 Task: Find connections with filter location Dandong with filter topic #careerswith filter profile language Spanish with filter current company Indotronix Avani Group with filter school Rajasthan Jobs with filter industry Retail Building Materials and Garden Equipment with filter service category Executive Coaching with filter keywords title Concierge
Action: Mouse moved to (487, 60)
Screenshot: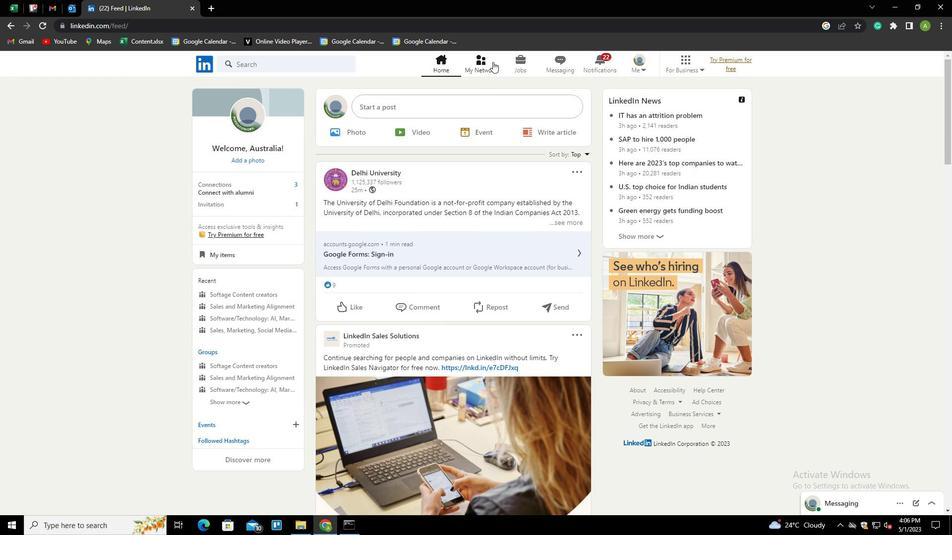
Action: Mouse pressed left at (487, 60)
Screenshot: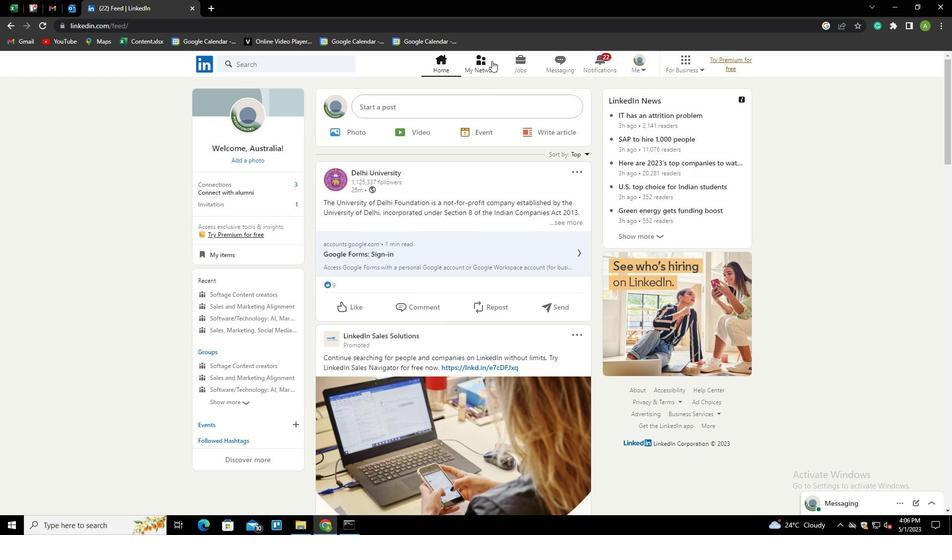 
Action: Mouse moved to (266, 119)
Screenshot: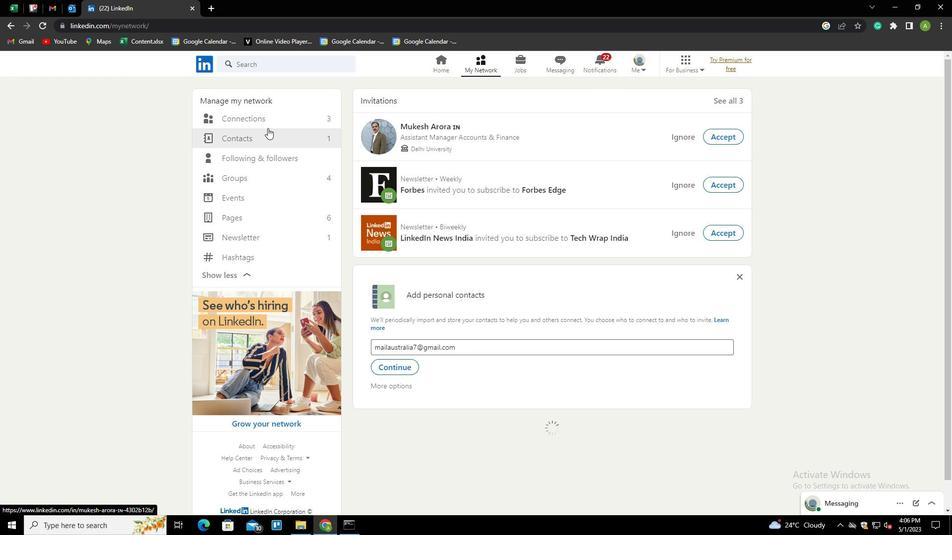 
Action: Mouse pressed left at (266, 119)
Screenshot: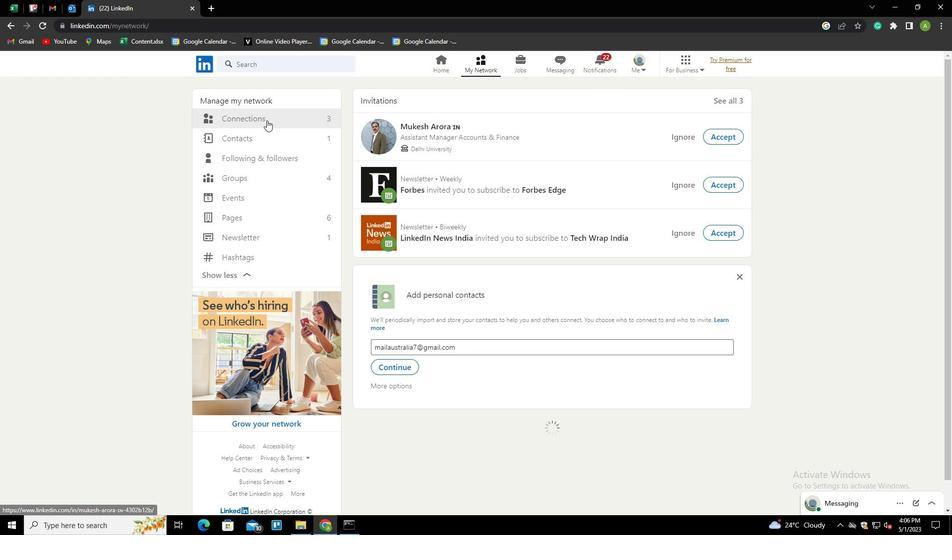
Action: Mouse moved to (533, 119)
Screenshot: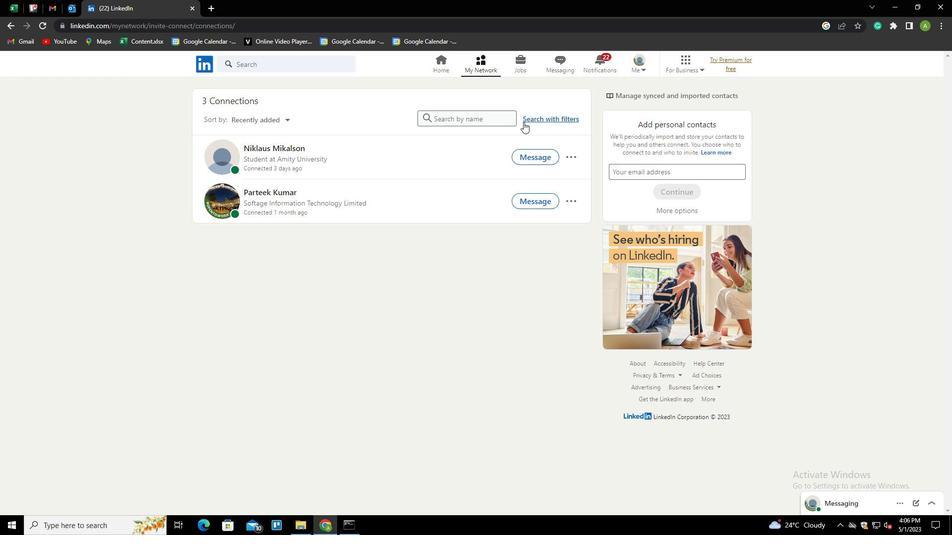 
Action: Mouse pressed left at (533, 119)
Screenshot: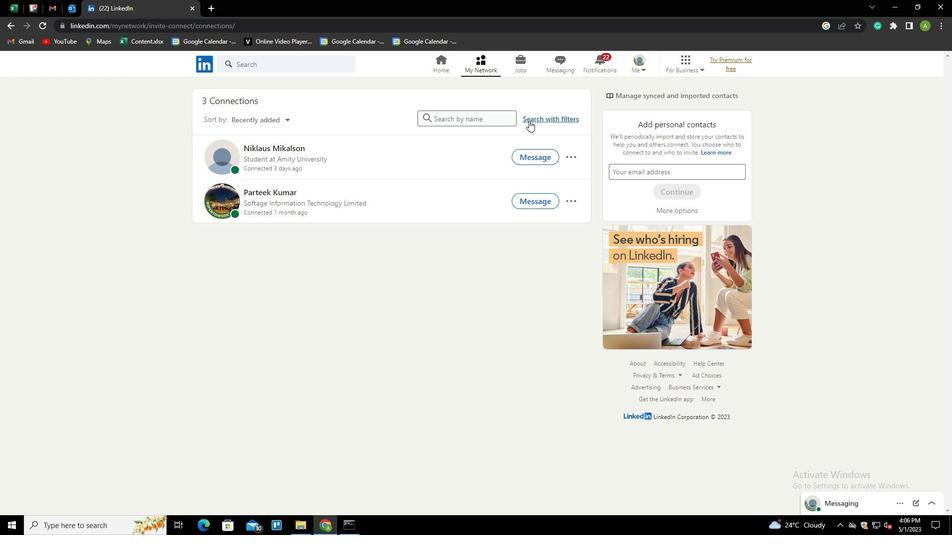 
Action: Mouse moved to (504, 96)
Screenshot: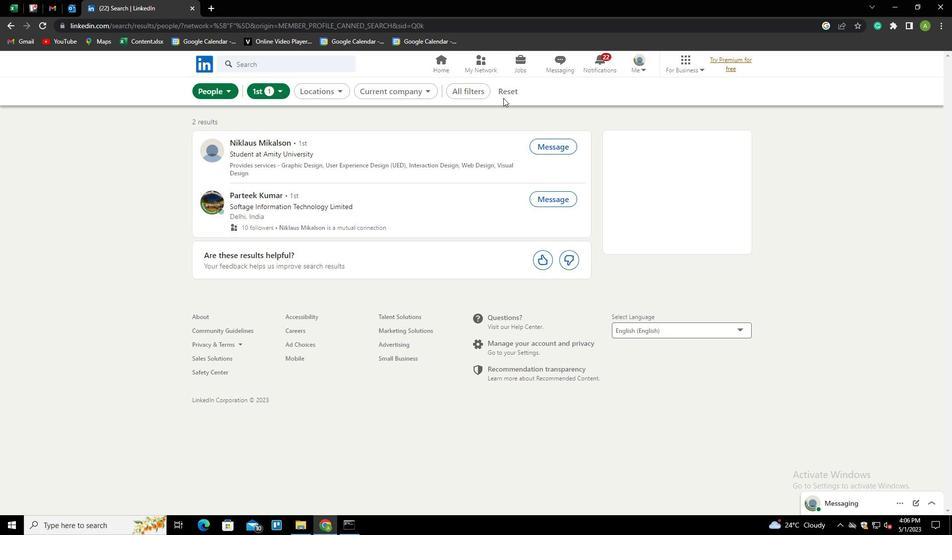 
Action: Mouse pressed left at (504, 96)
Screenshot: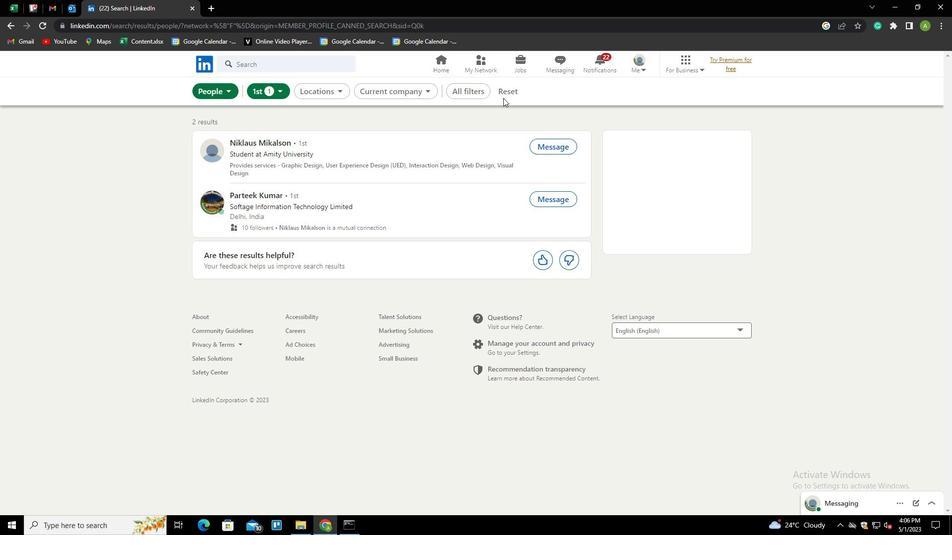 
Action: Mouse moved to (498, 91)
Screenshot: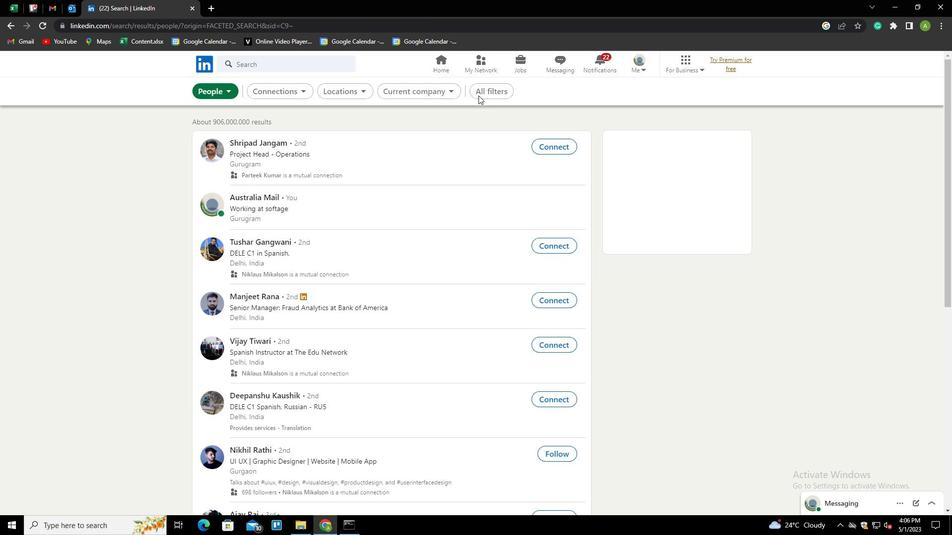 
Action: Mouse pressed left at (498, 91)
Screenshot: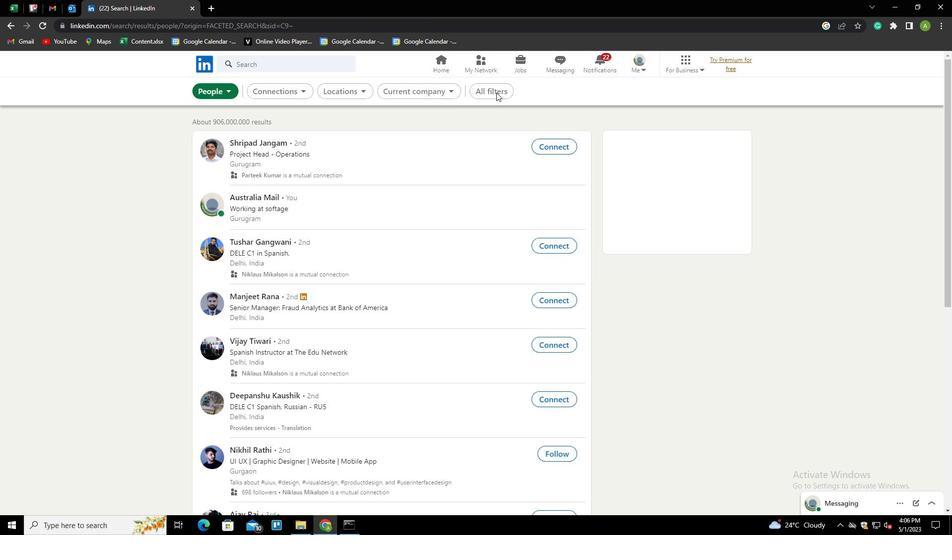 
Action: Mouse moved to (838, 321)
Screenshot: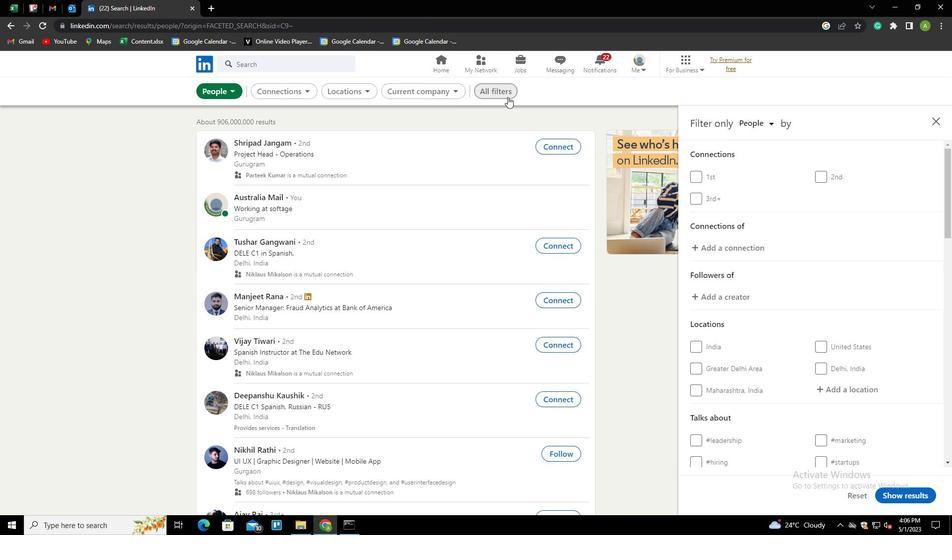 
Action: Mouse scrolled (838, 321) with delta (0, 0)
Screenshot: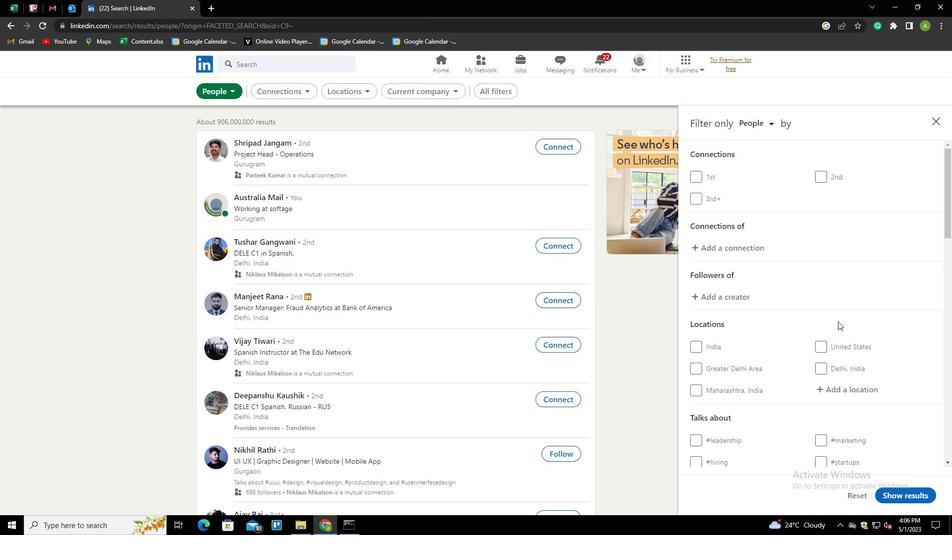 
Action: Mouse scrolled (838, 321) with delta (0, 0)
Screenshot: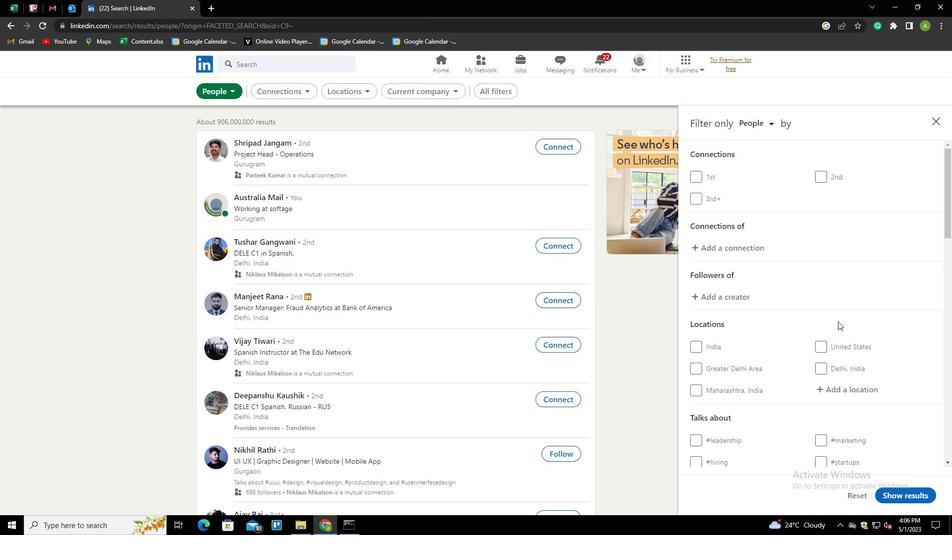 
Action: Mouse moved to (835, 288)
Screenshot: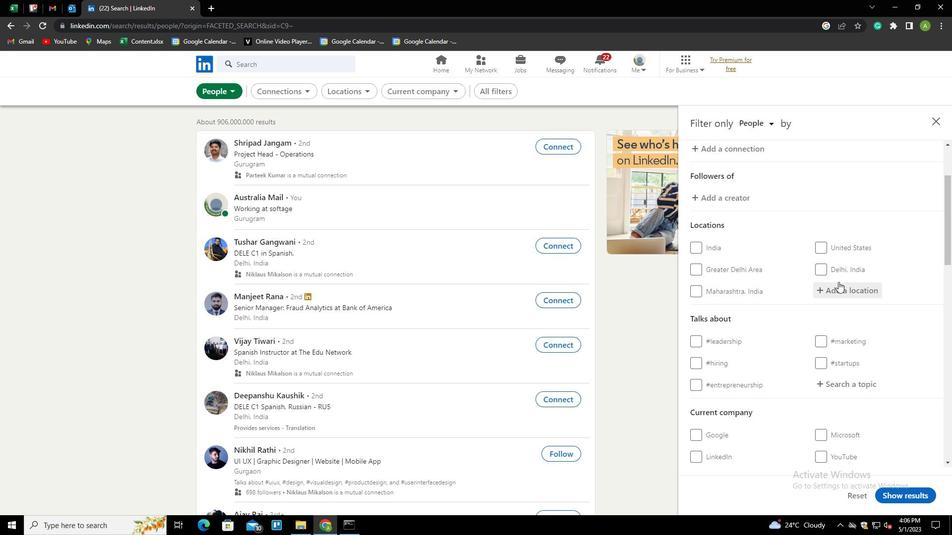 
Action: Mouse pressed left at (835, 288)
Screenshot: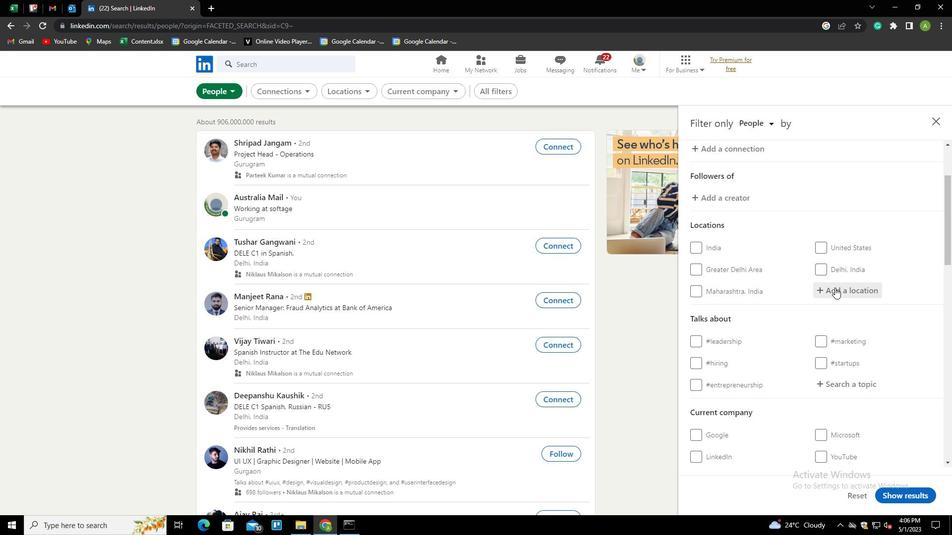 
Action: Mouse moved to (834, 288)
Screenshot: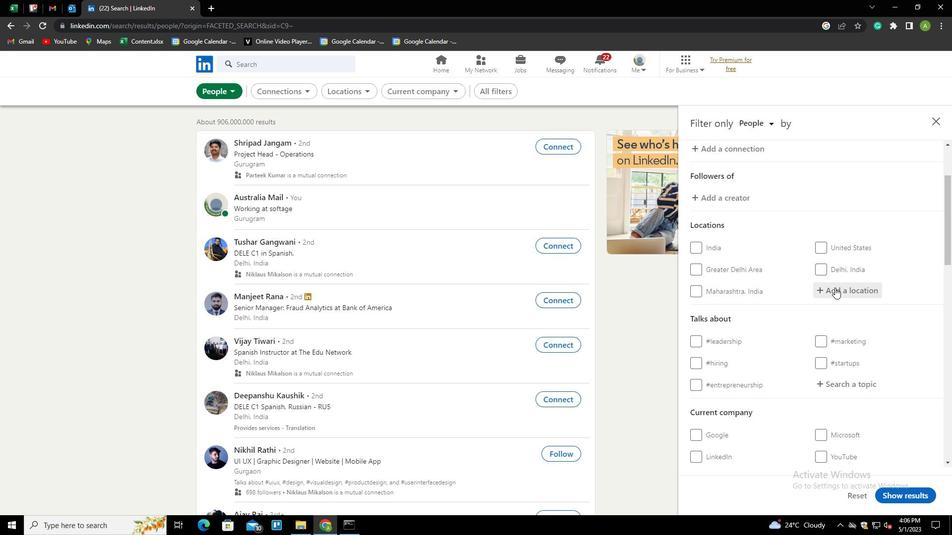 
Action: Key pressed <Key.shift>DANDONG<Key.down>
Screenshot: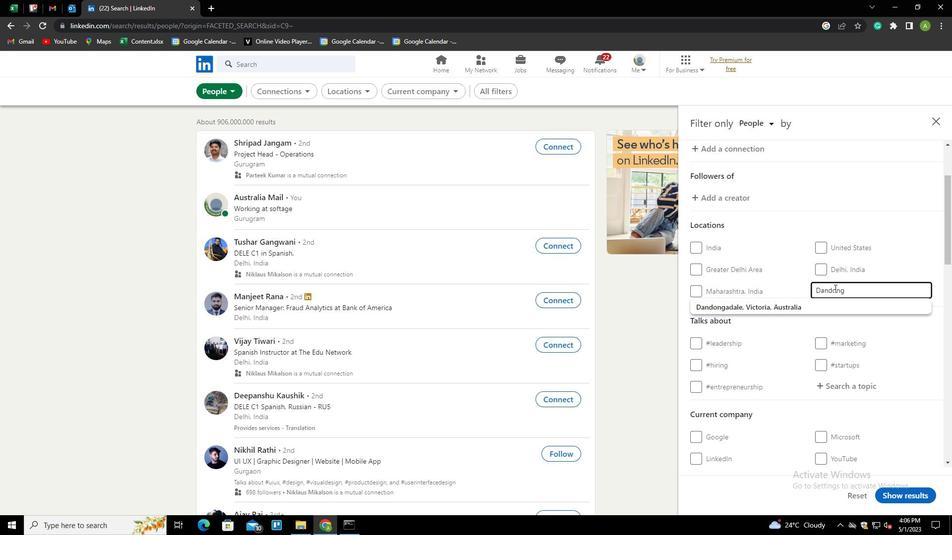 
Action: Mouse moved to (910, 336)
Screenshot: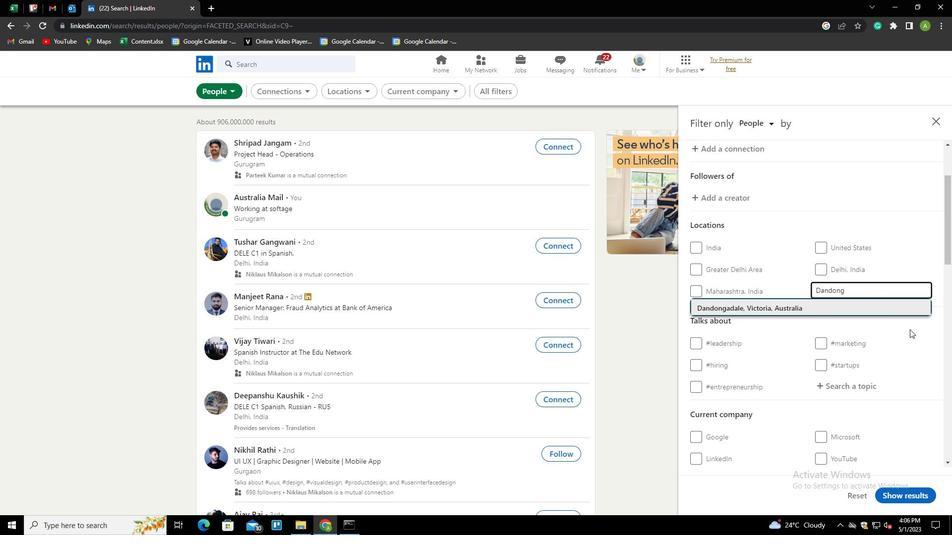 
Action: Mouse pressed left at (910, 336)
Screenshot: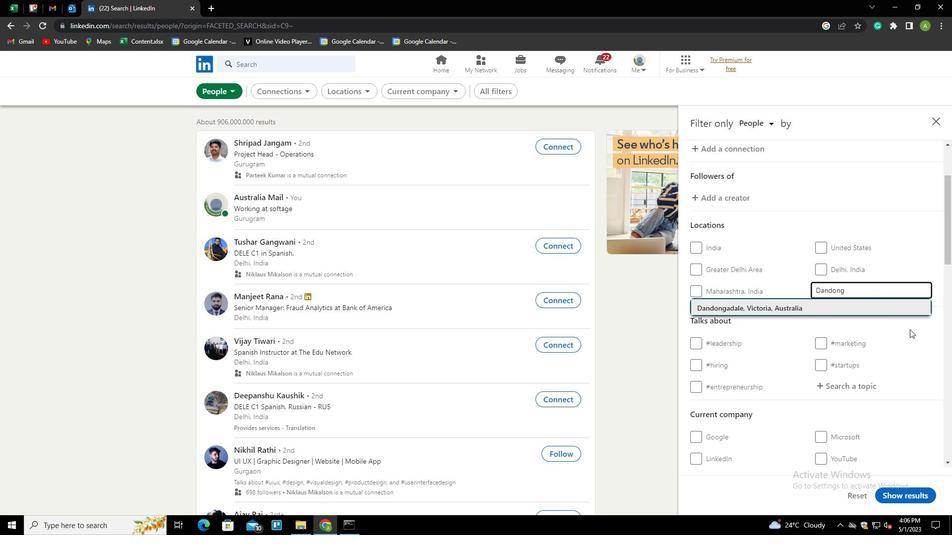 
Action: Mouse moved to (846, 385)
Screenshot: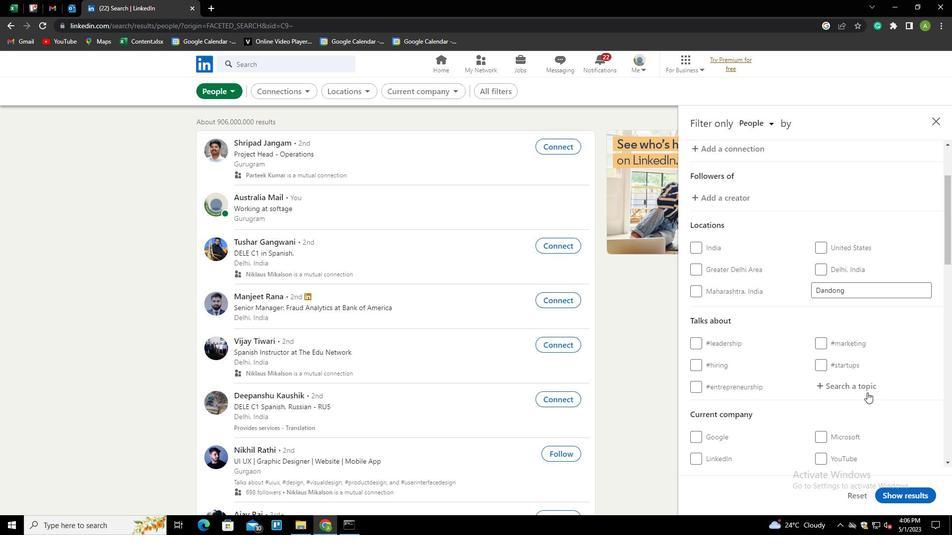 
Action: Mouse pressed left at (846, 385)
Screenshot: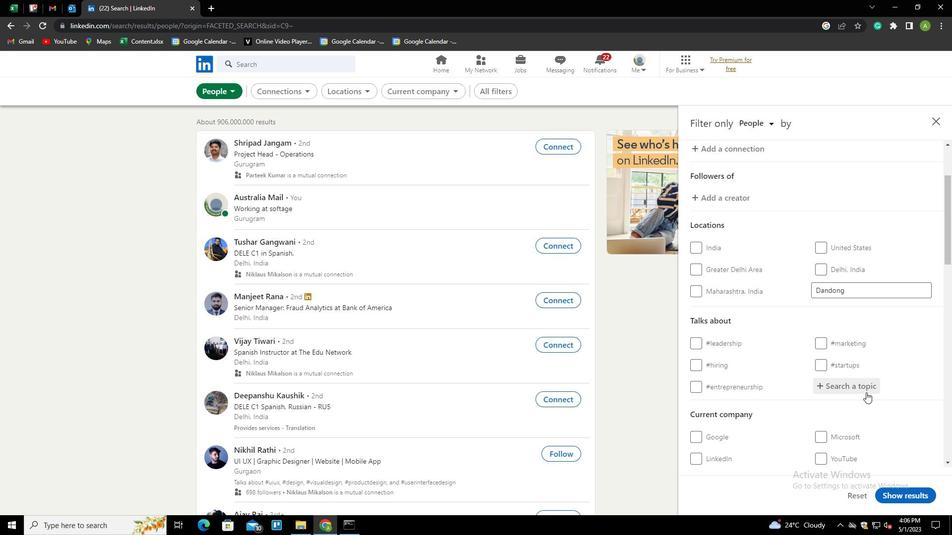 
Action: Mouse moved to (846, 384)
Screenshot: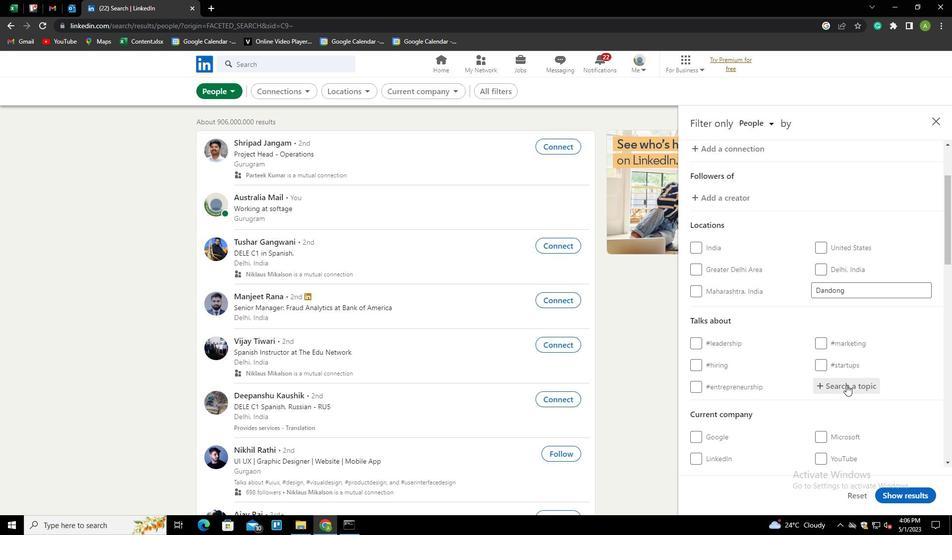 
Action: Mouse pressed left at (846, 384)
Screenshot: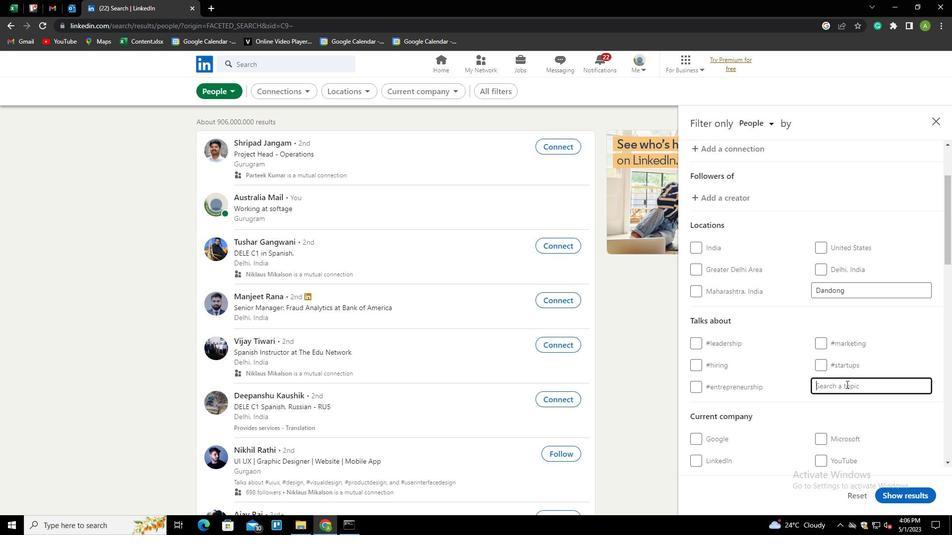 
Action: Key pressed CAREERS<Key.down><Key.enter>
Screenshot: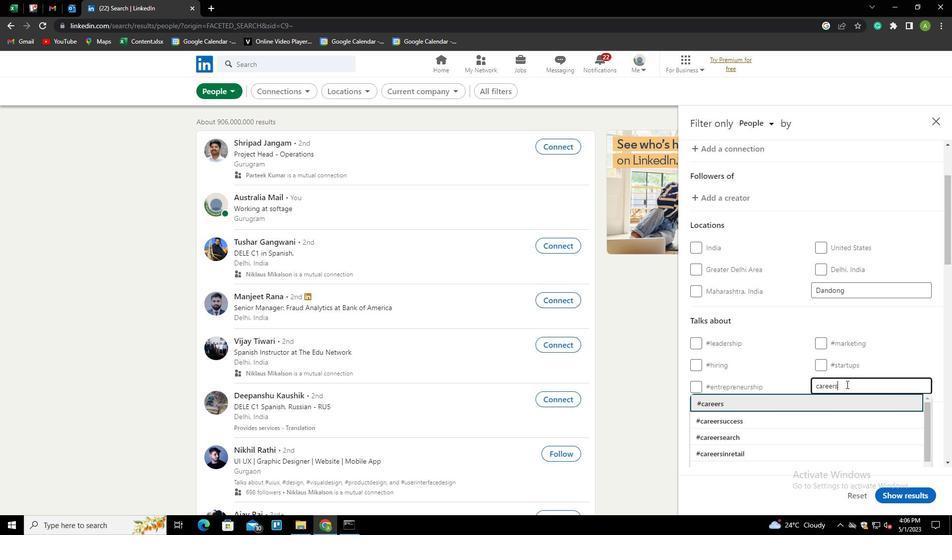 
Action: Mouse scrolled (846, 384) with delta (0, 0)
Screenshot: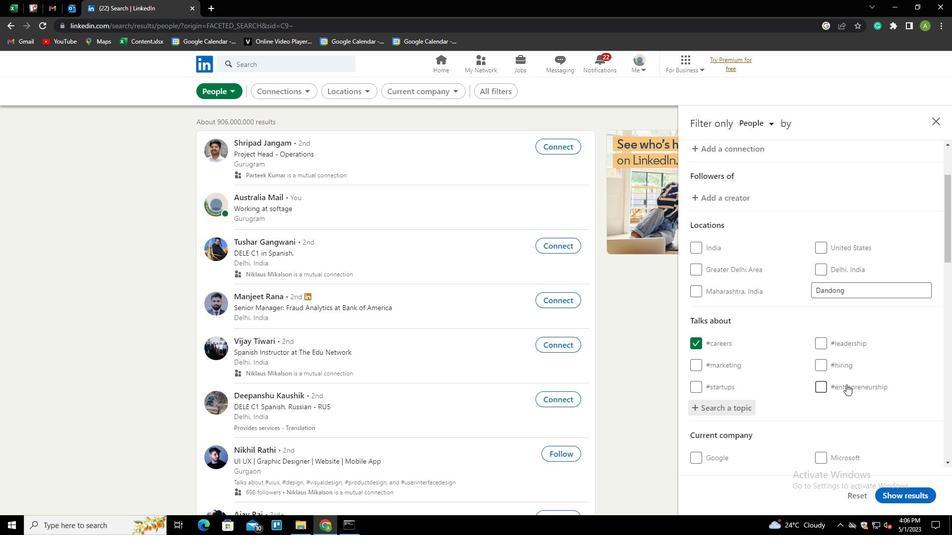 
Action: Mouse scrolled (846, 384) with delta (0, 0)
Screenshot: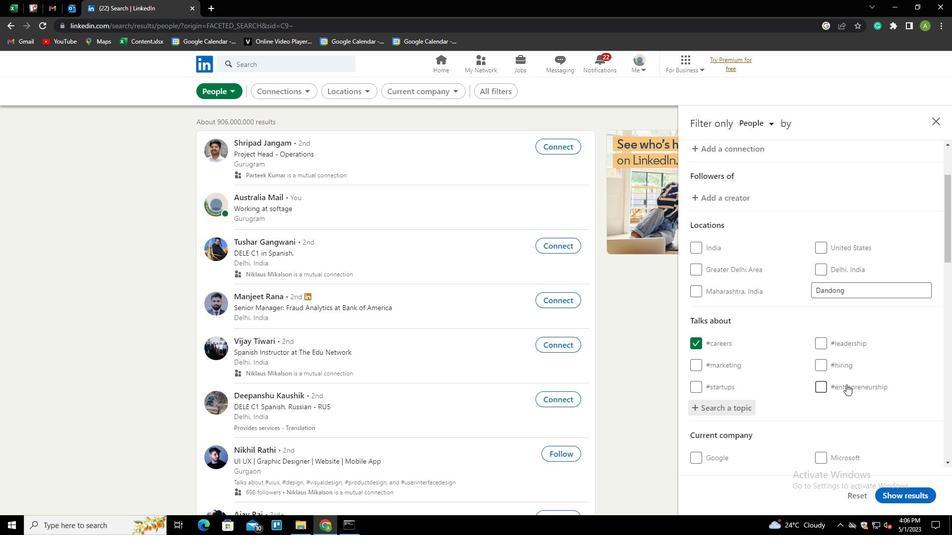 
Action: Mouse scrolled (846, 384) with delta (0, 0)
Screenshot: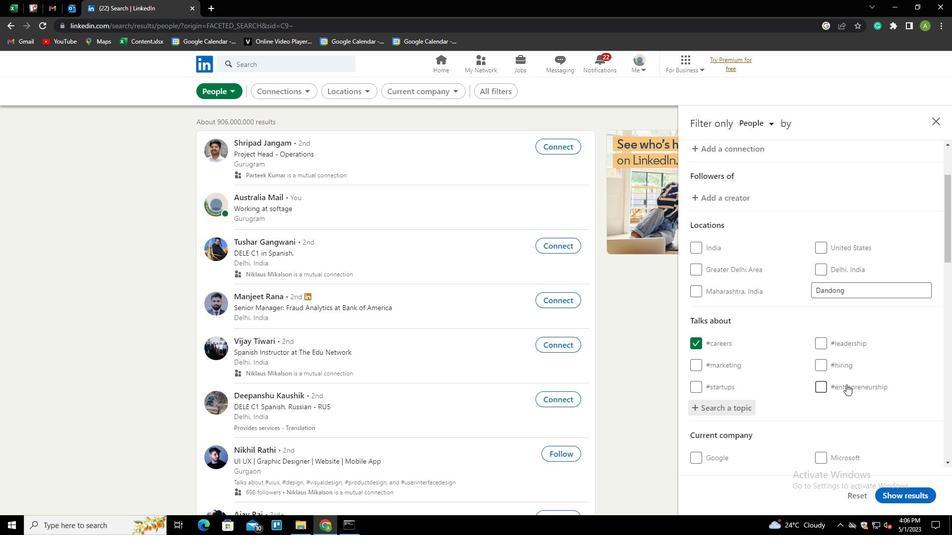
Action: Mouse scrolled (846, 383) with delta (0, 0)
Screenshot: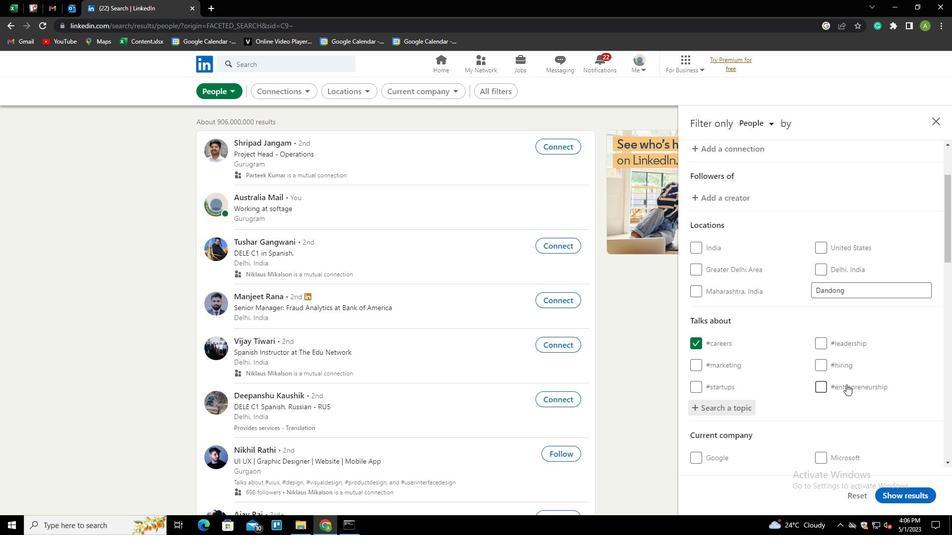 
Action: Mouse scrolled (846, 384) with delta (0, 0)
Screenshot: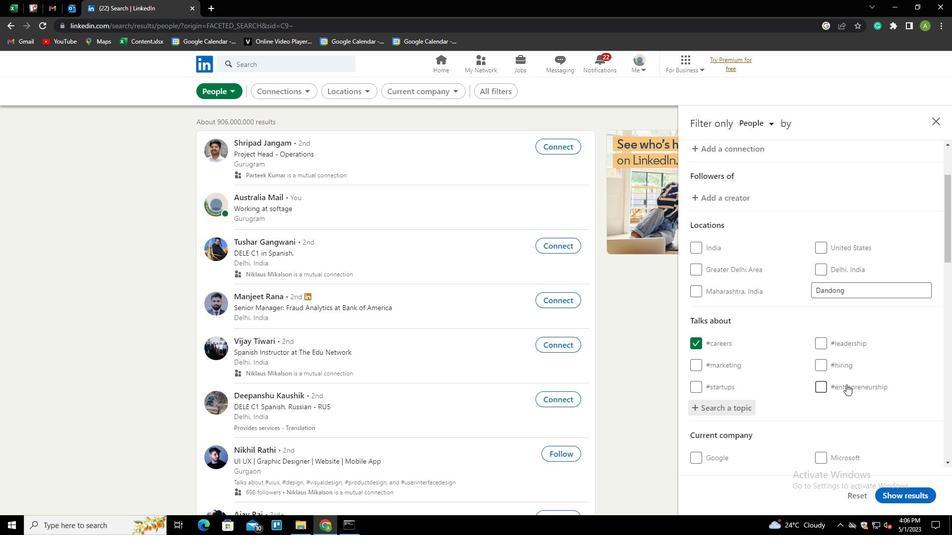 
Action: Mouse scrolled (846, 384) with delta (0, 0)
Screenshot: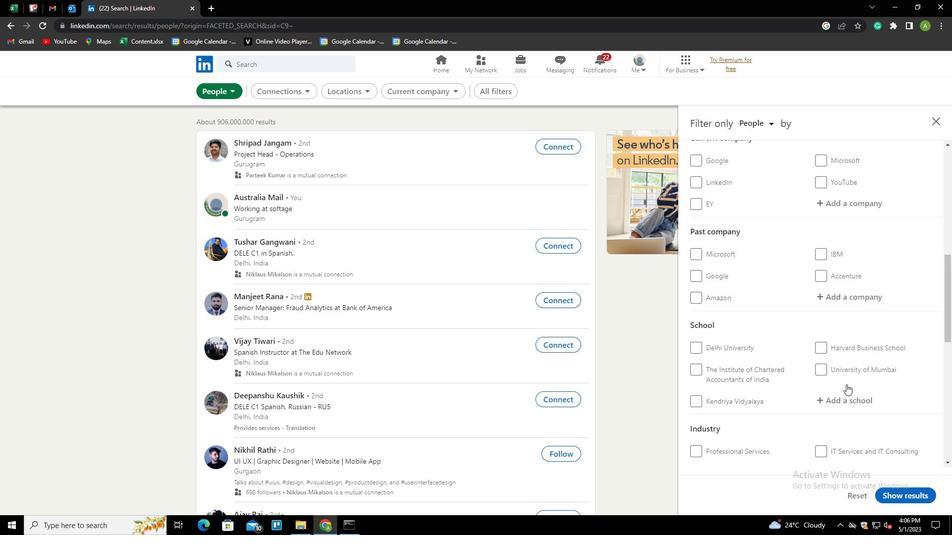 
Action: Mouse scrolled (846, 384) with delta (0, 0)
Screenshot: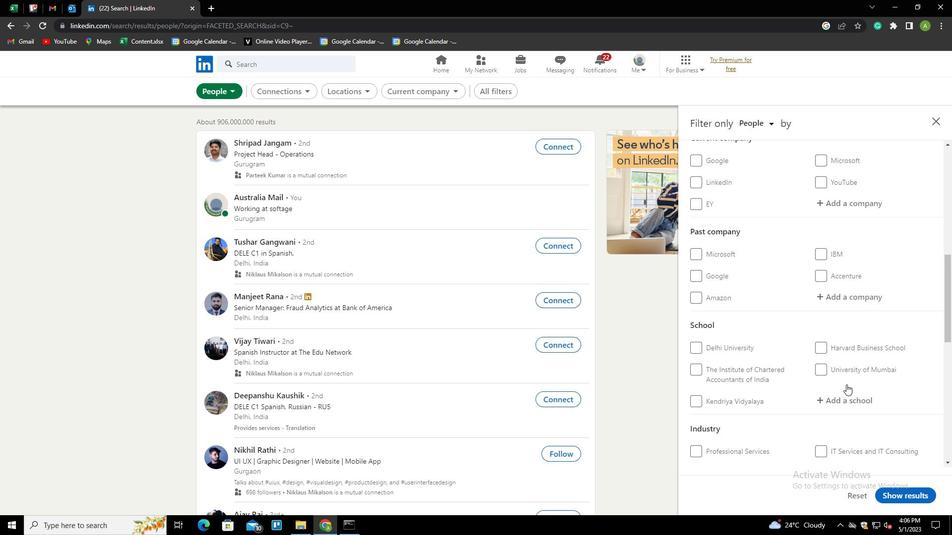 
Action: Mouse scrolled (846, 384) with delta (0, 0)
Screenshot: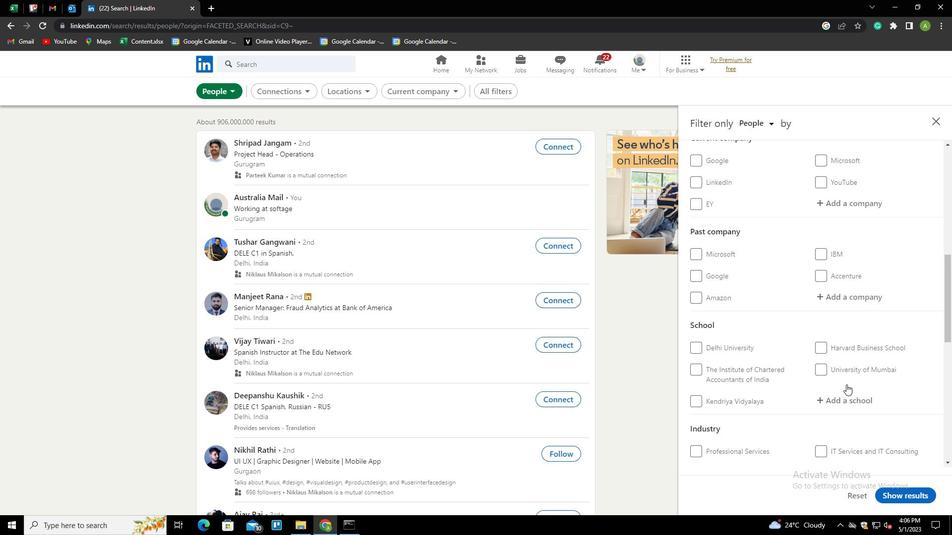 
Action: Mouse scrolled (846, 384) with delta (0, 0)
Screenshot: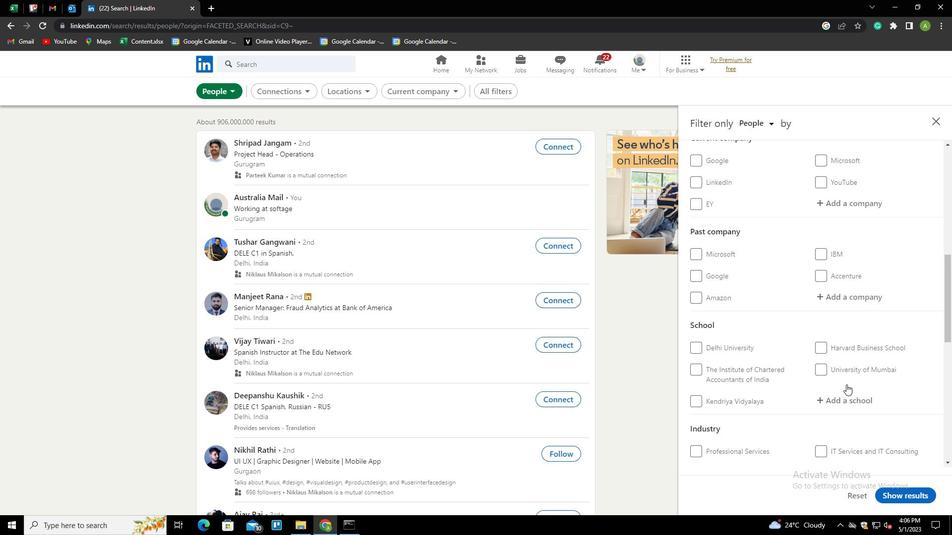 
Action: Mouse scrolled (846, 384) with delta (0, 0)
Screenshot: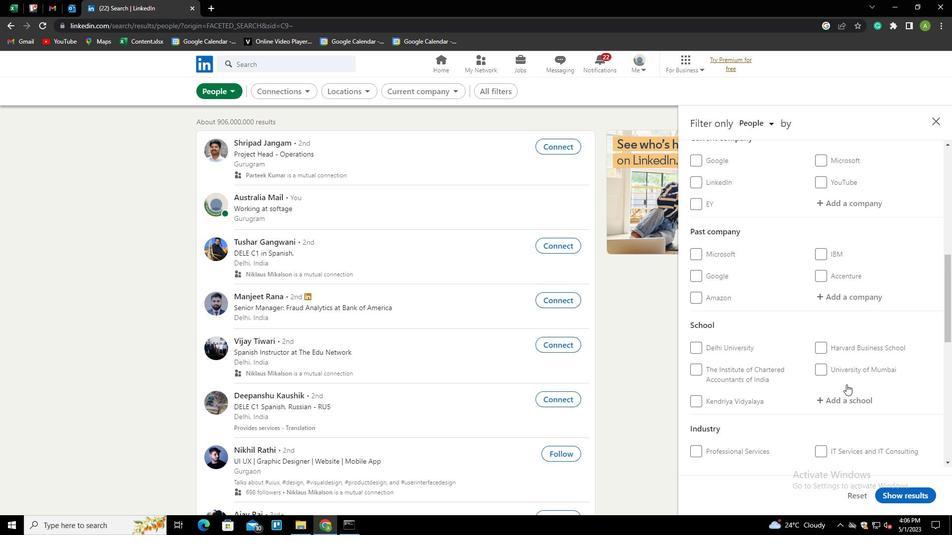
Action: Mouse scrolled (846, 384) with delta (0, 0)
Screenshot: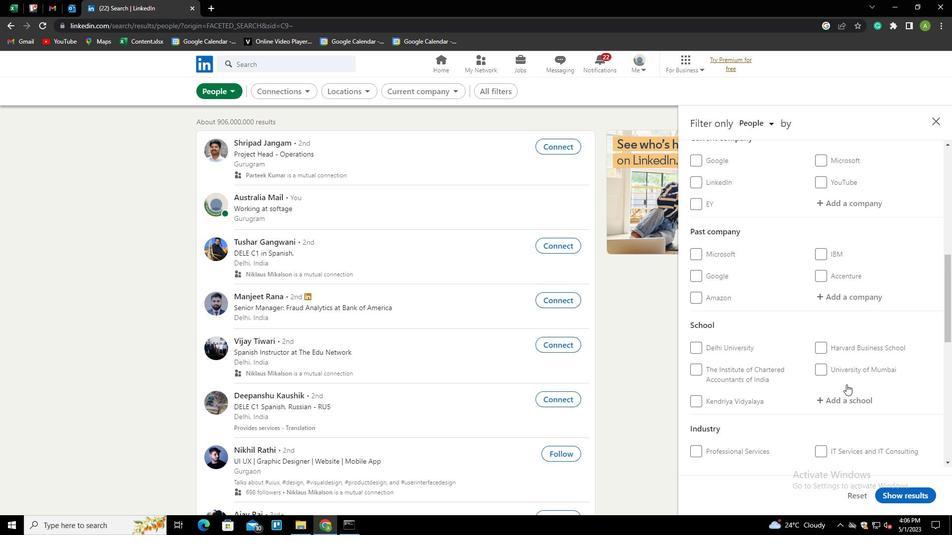
Action: Mouse moved to (723, 291)
Screenshot: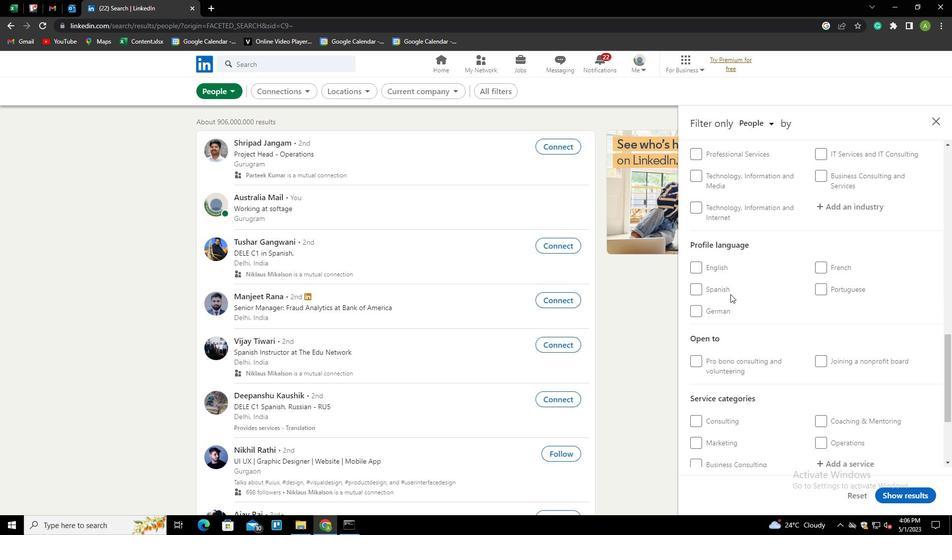
Action: Mouse pressed left at (723, 291)
Screenshot: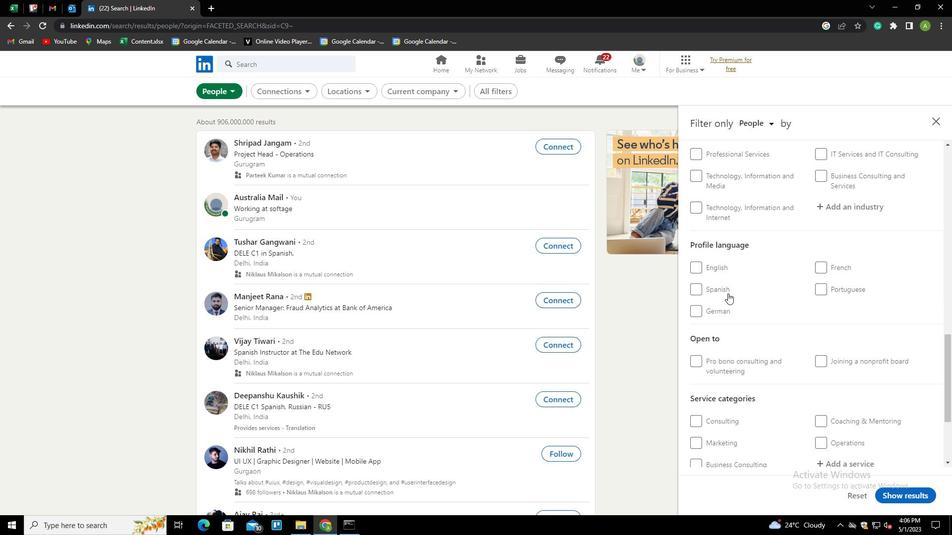 
Action: Mouse moved to (878, 337)
Screenshot: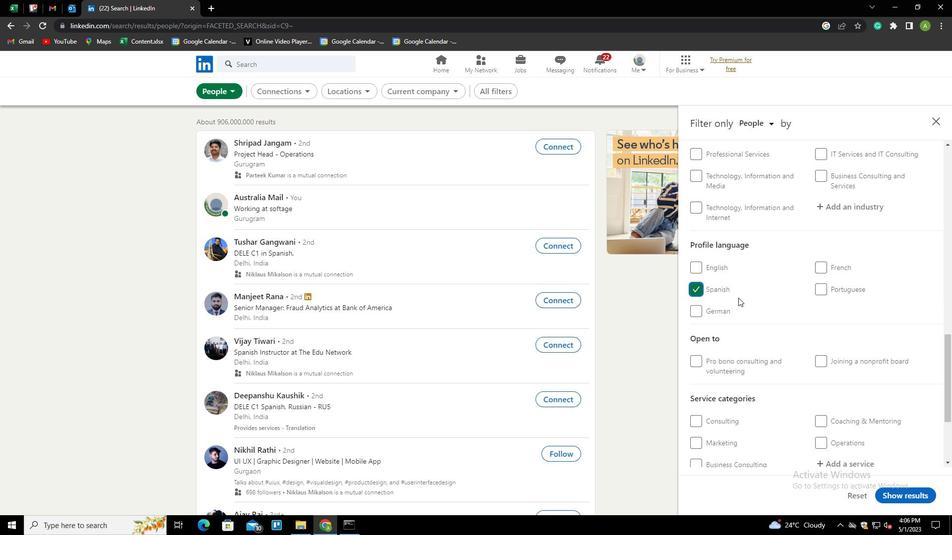 
Action: Mouse scrolled (878, 338) with delta (0, 0)
Screenshot: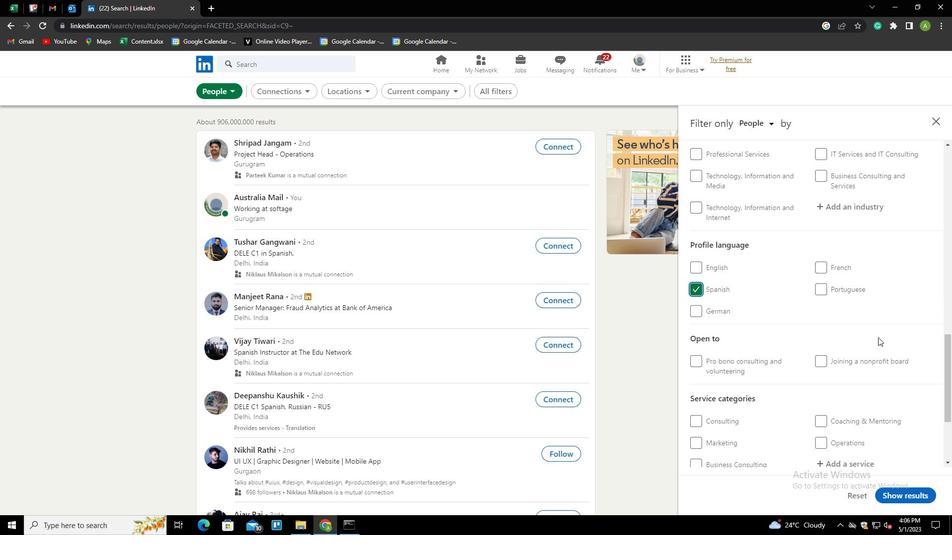
Action: Mouse scrolled (878, 338) with delta (0, 0)
Screenshot: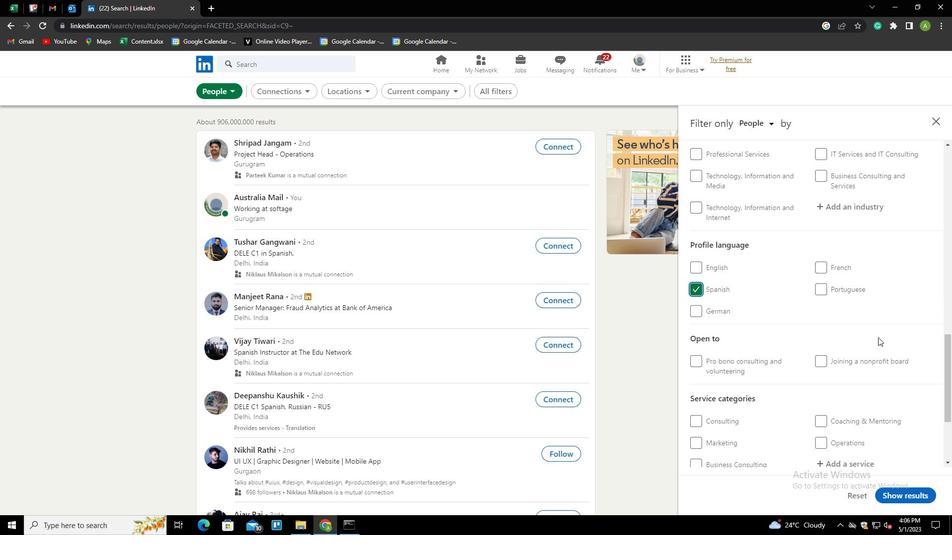 
Action: Mouse scrolled (878, 338) with delta (0, 0)
Screenshot: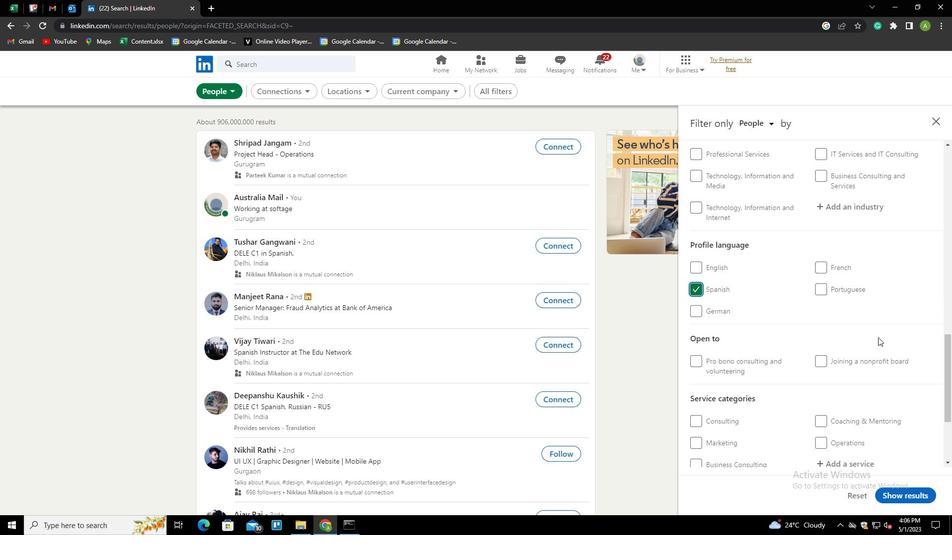 
Action: Mouse scrolled (878, 338) with delta (0, 0)
Screenshot: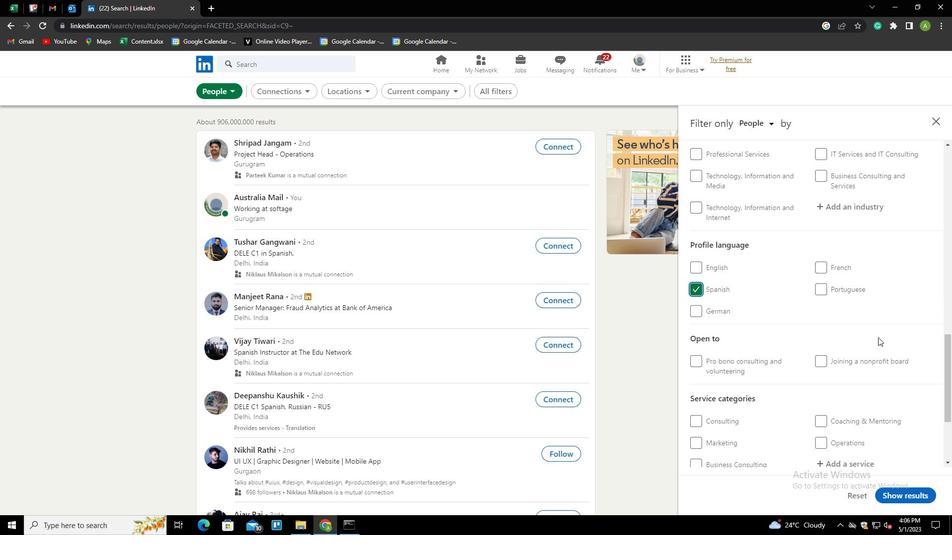 
Action: Mouse scrolled (878, 338) with delta (0, 0)
Screenshot: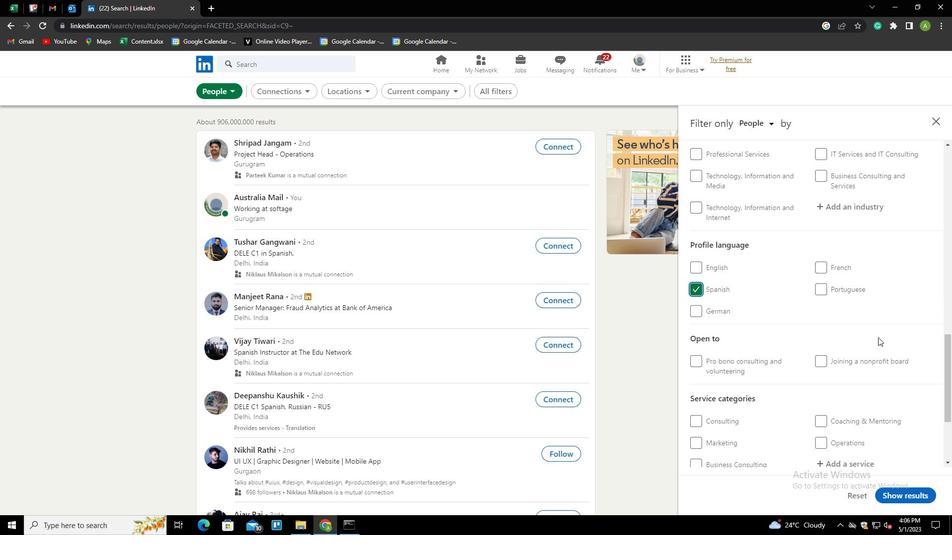 
Action: Mouse scrolled (878, 338) with delta (0, 0)
Screenshot: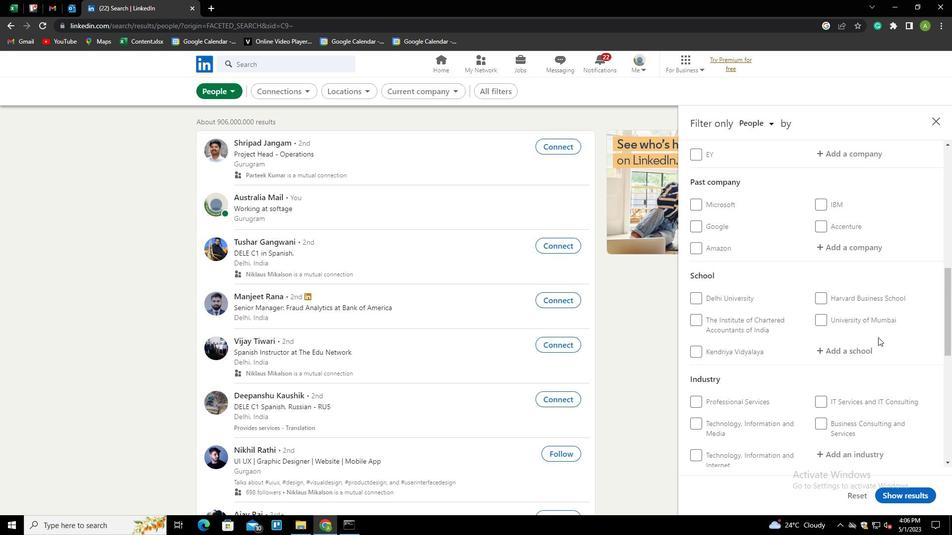 
Action: Mouse scrolled (878, 338) with delta (0, 0)
Screenshot: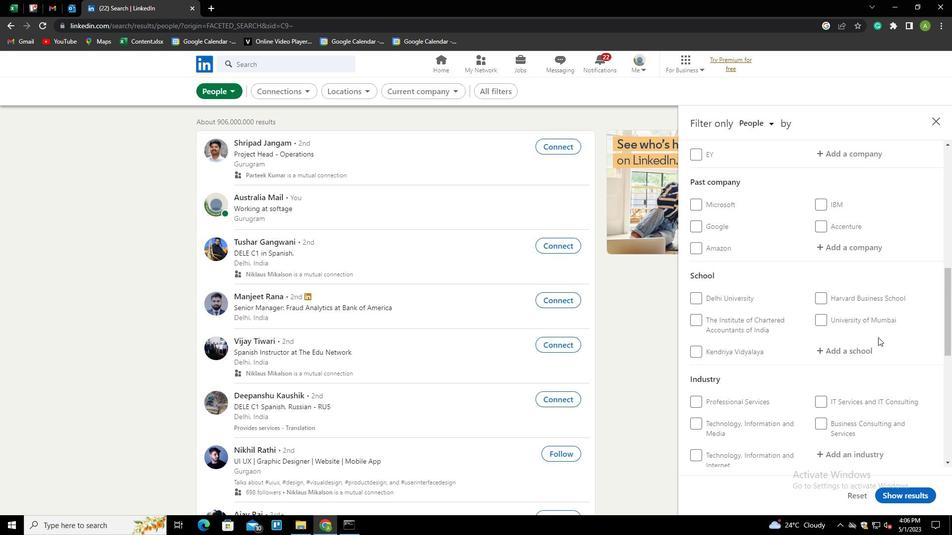 
Action: Mouse scrolled (878, 338) with delta (0, 0)
Screenshot: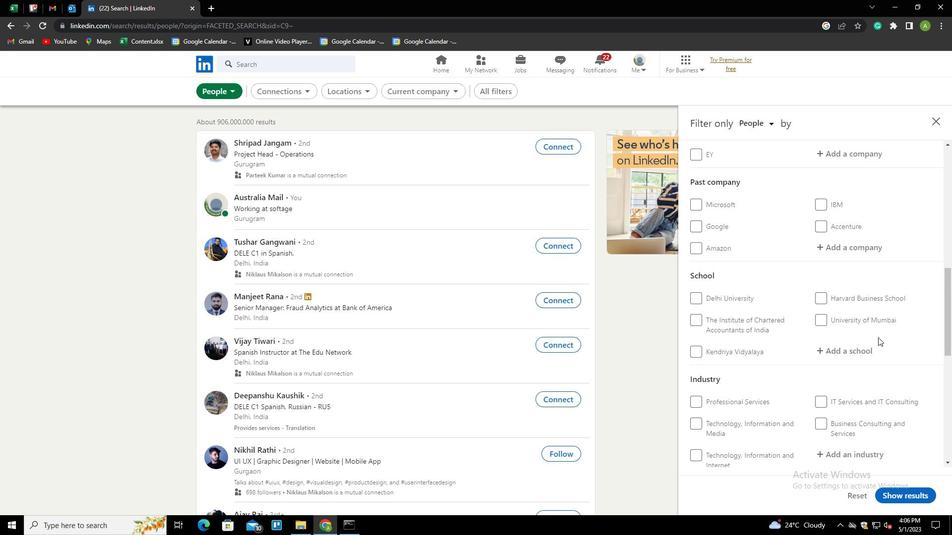 
Action: Mouse scrolled (878, 338) with delta (0, 0)
Screenshot: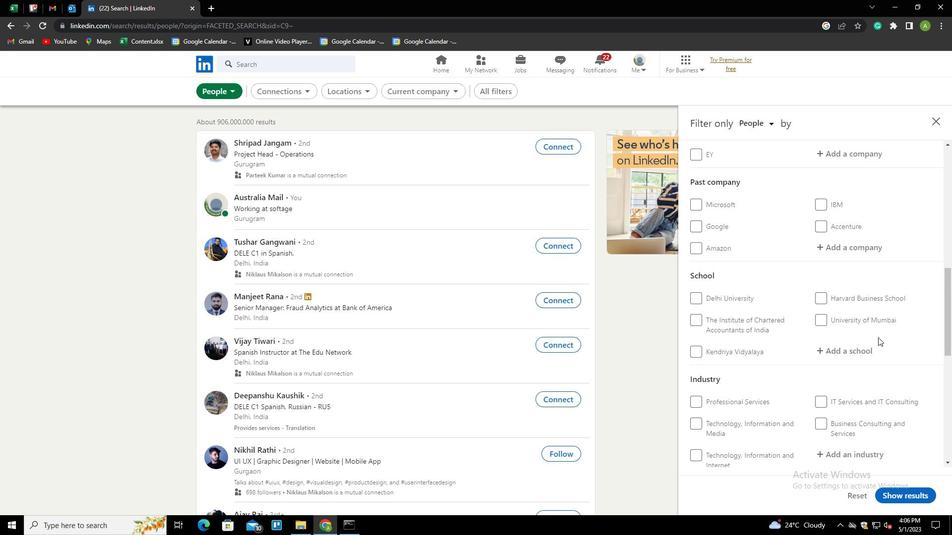 
Action: Mouse scrolled (878, 338) with delta (0, 0)
Screenshot: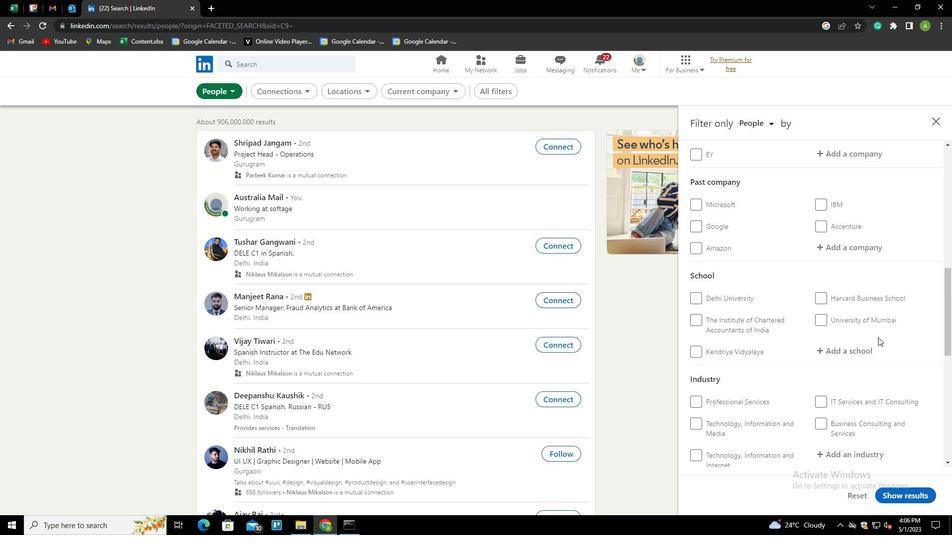 
Action: Mouse moved to (874, 328)
Screenshot: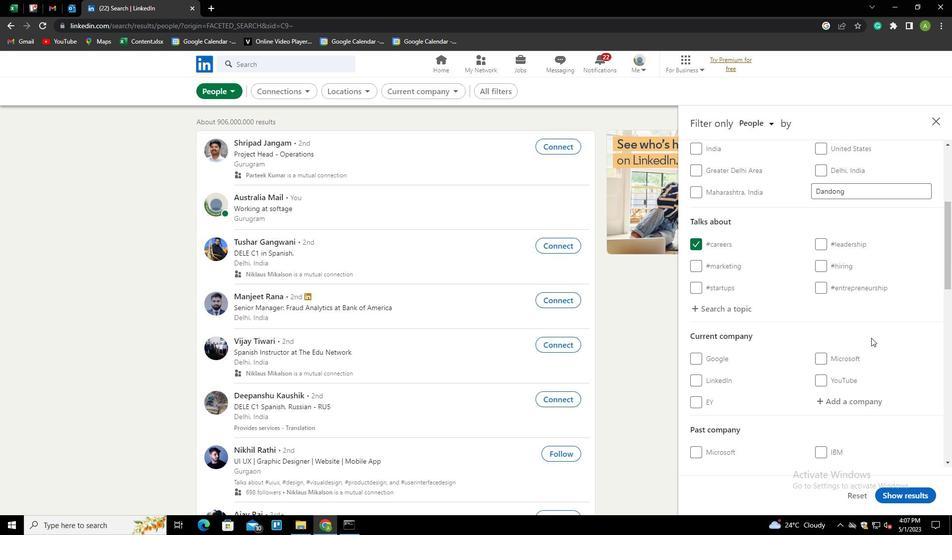 
Action: Mouse scrolled (874, 329) with delta (0, 0)
Screenshot: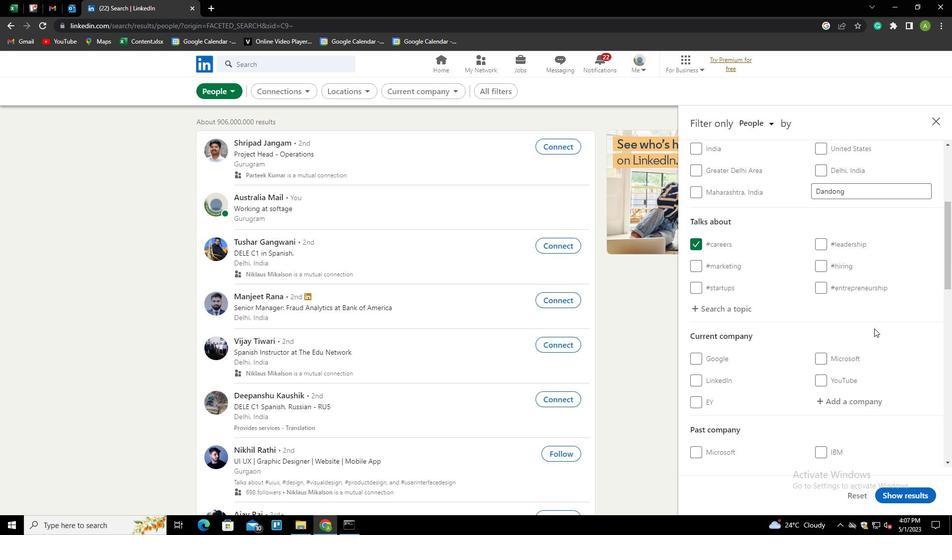 
Action: Mouse scrolled (874, 329) with delta (0, 0)
Screenshot: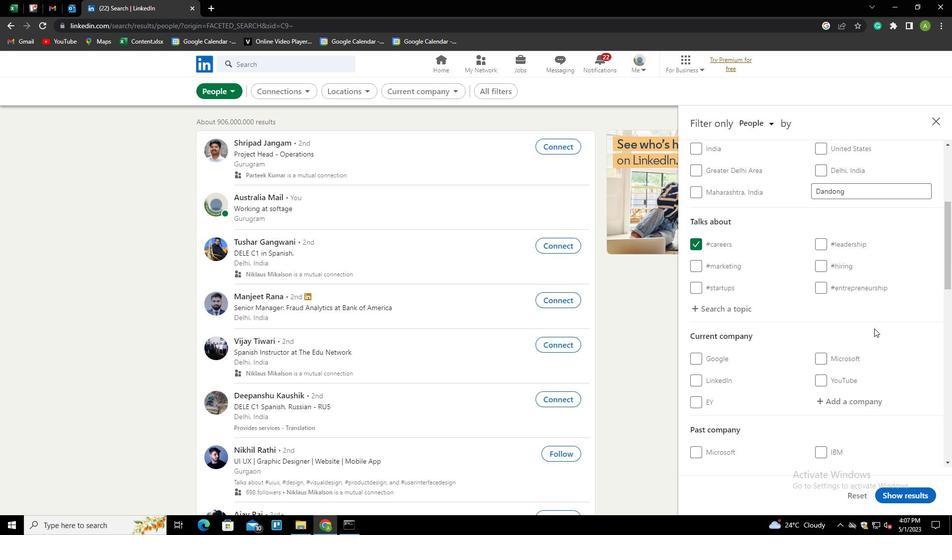 
Action: Mouse moved to (845, 312)
Screenshot: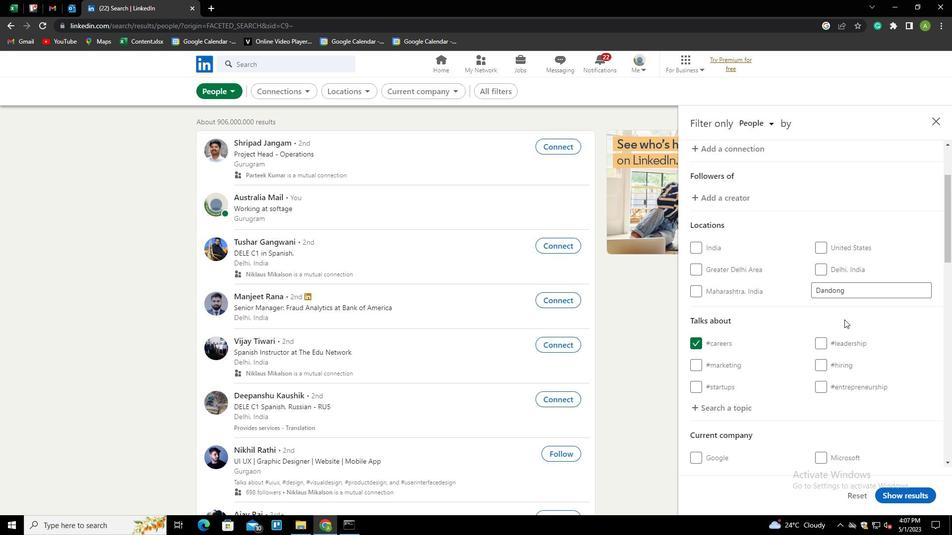 
Action: Mouse scrolled (845, 312) with delta (0, 0)
Screenshot: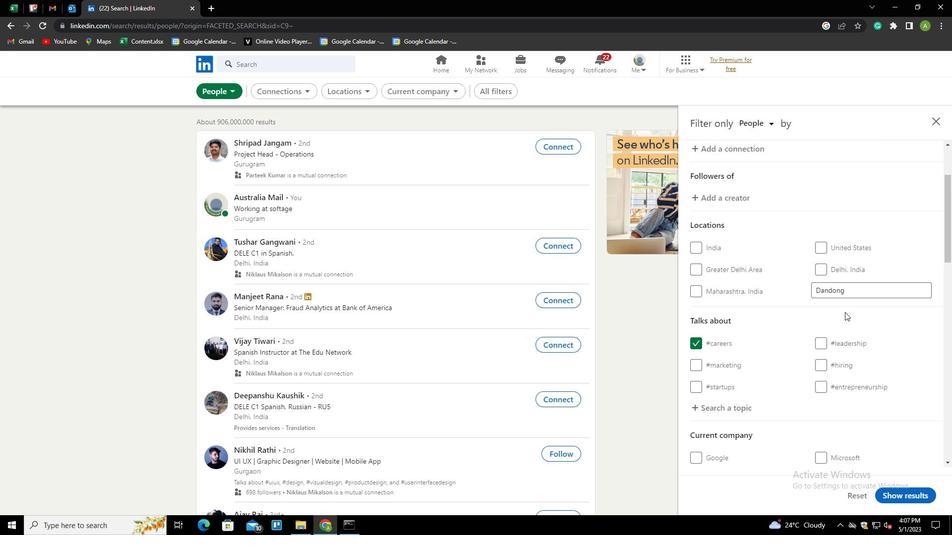 
Action: Mouse scrolled (845, 312) with delta (0, 0)
Screenshot: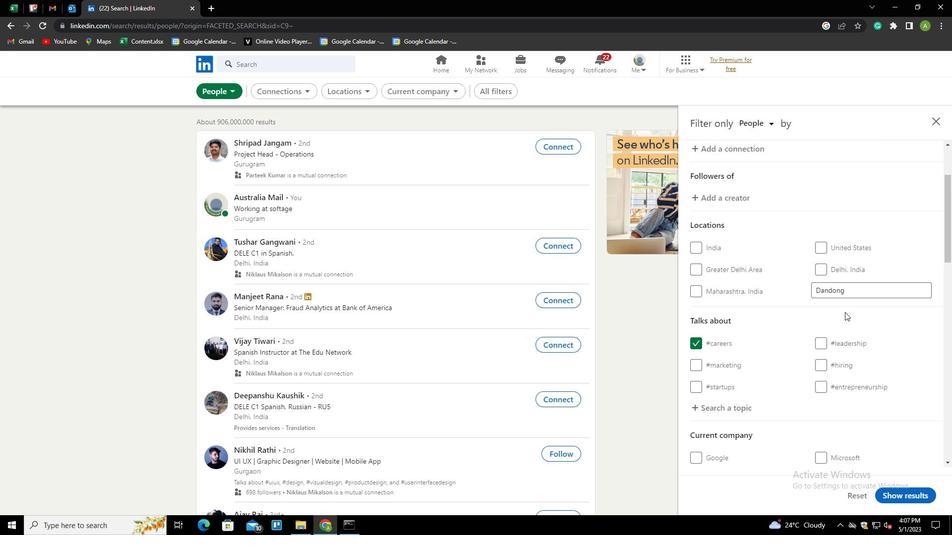
Action: Mouse moved to (840, 398)
Screenshot: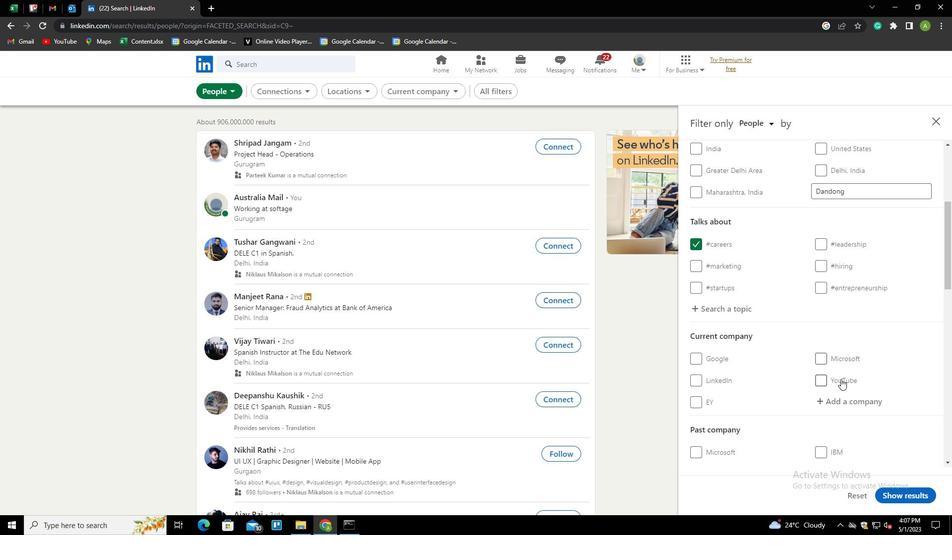 
Action: Mouse pressed left at (840, 398)
Screenshot: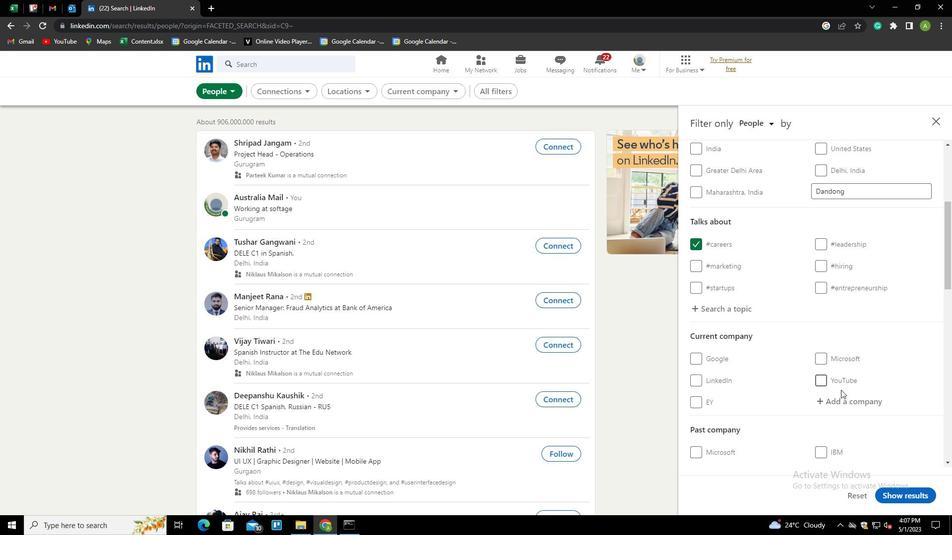 
Action: Mouse moved to (841, 399)
Screenshot: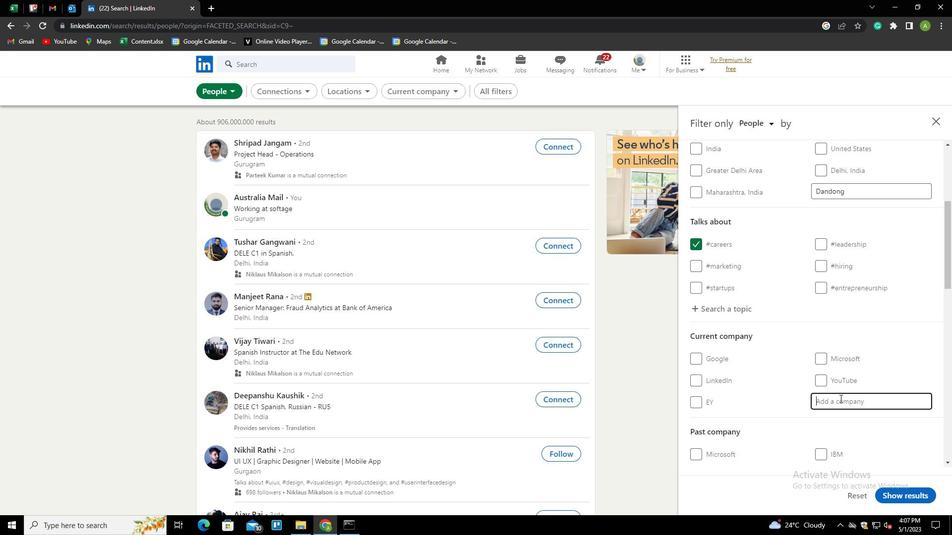 
Action: Mouse pressed left at (841, 399)
Screenshot: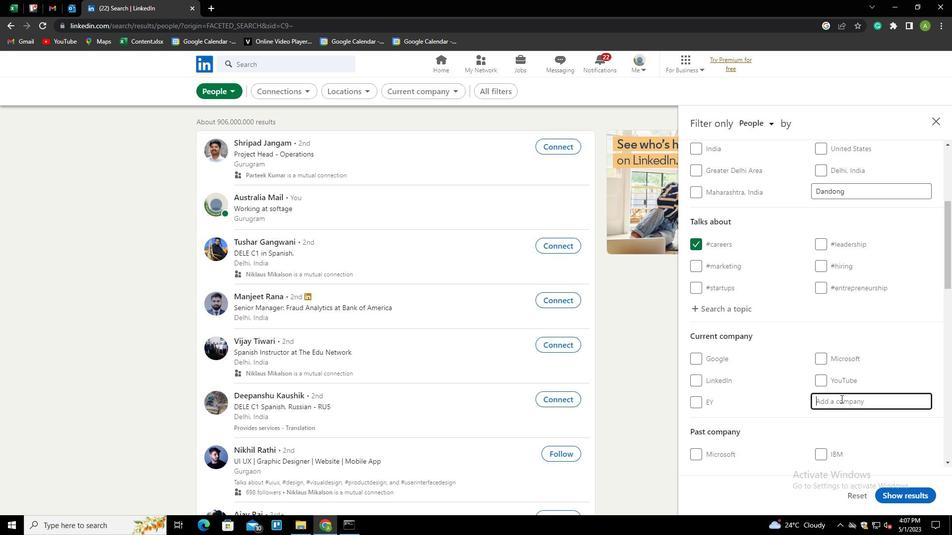 
Action: Key pressed <Key.shift>INDOTRONIX<Key.down><Key.enter>
Screenshot: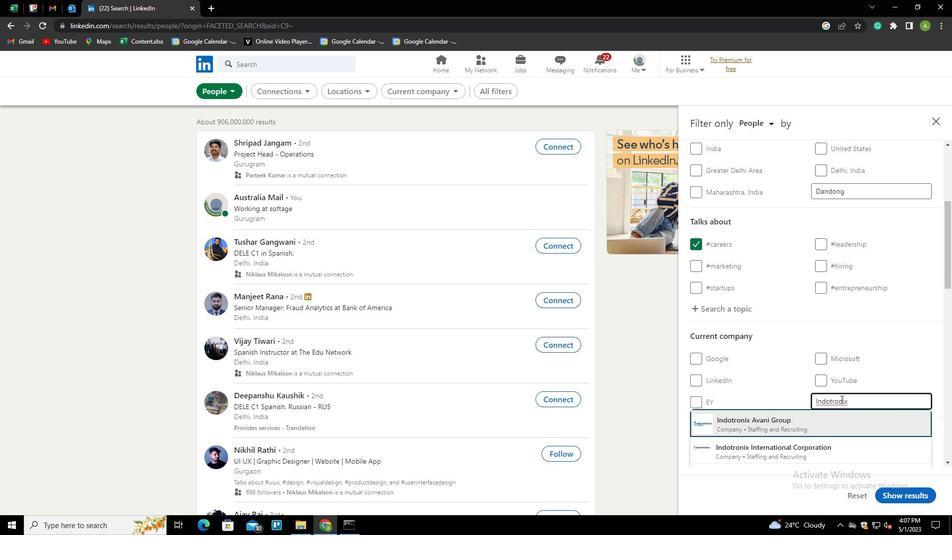 
Action: Mouse scrolled (841, 399) with delta (0, 0)
Screenshot: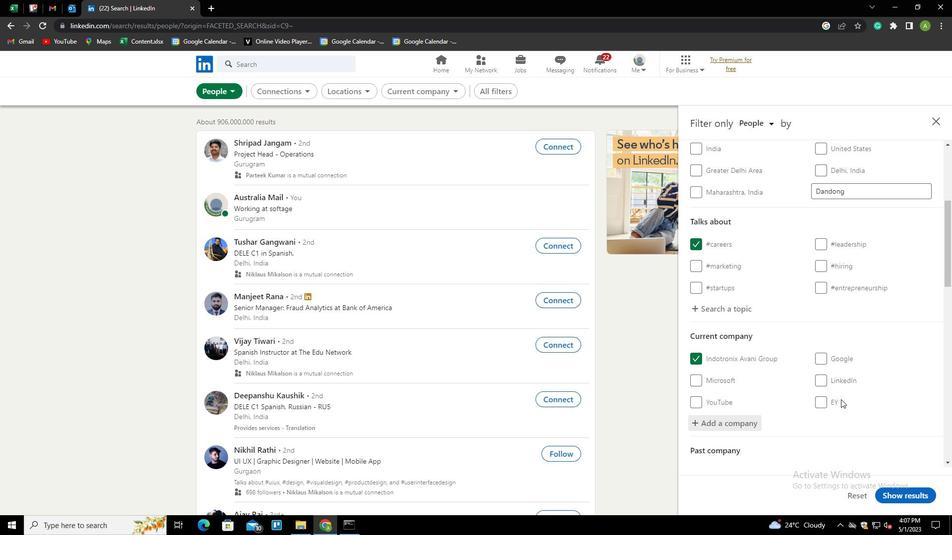 
Action: Mouse scrolled (841, 399) with delta (0, 0)
Screenshot: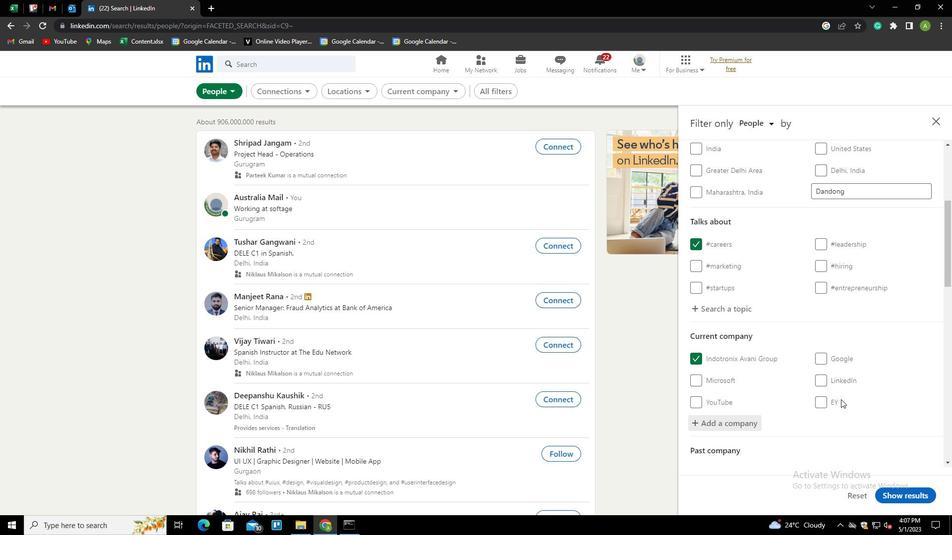 
Action: Mouse scrolled (841, 399) with delta (0, 0)
Screenshot: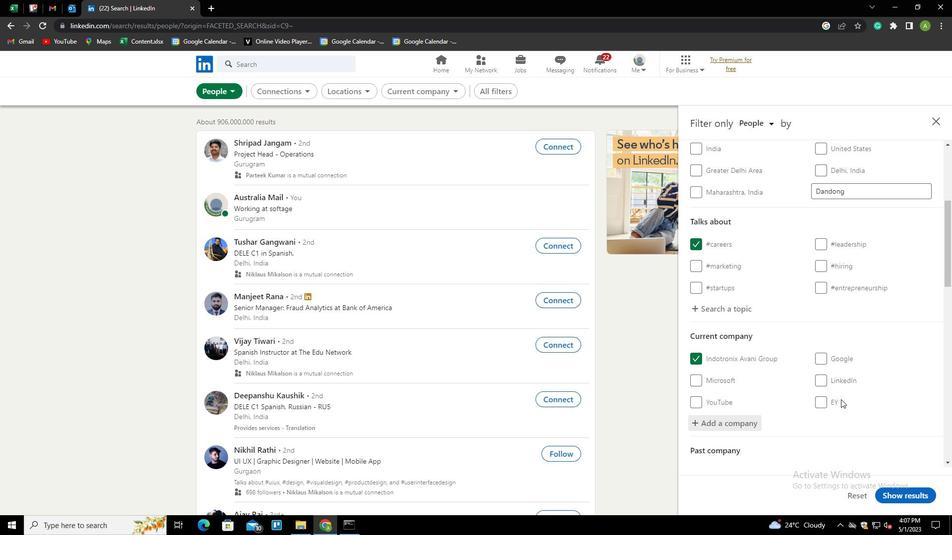 
Action: Mouse scrolled (841, 399) with delta (0, 0)
Screenshot: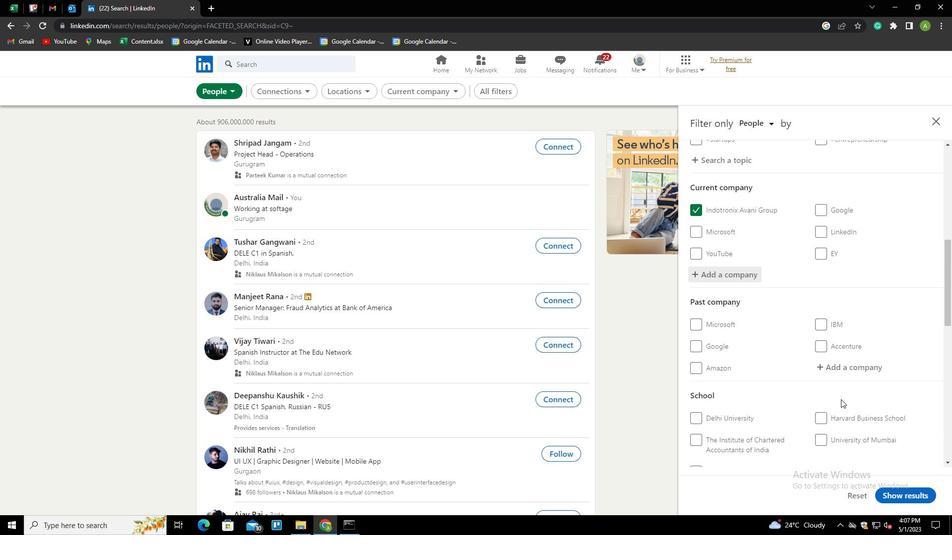 
Action: Mouse moved to (841, 359)
Screenshot: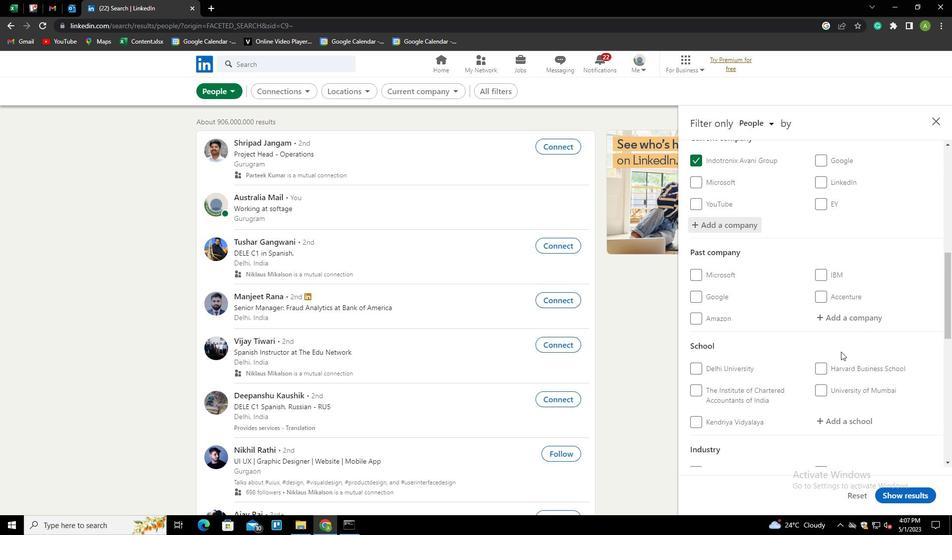 
Action: Mouse scrolled (841, 358) with delta (0, 0)
Screenshot: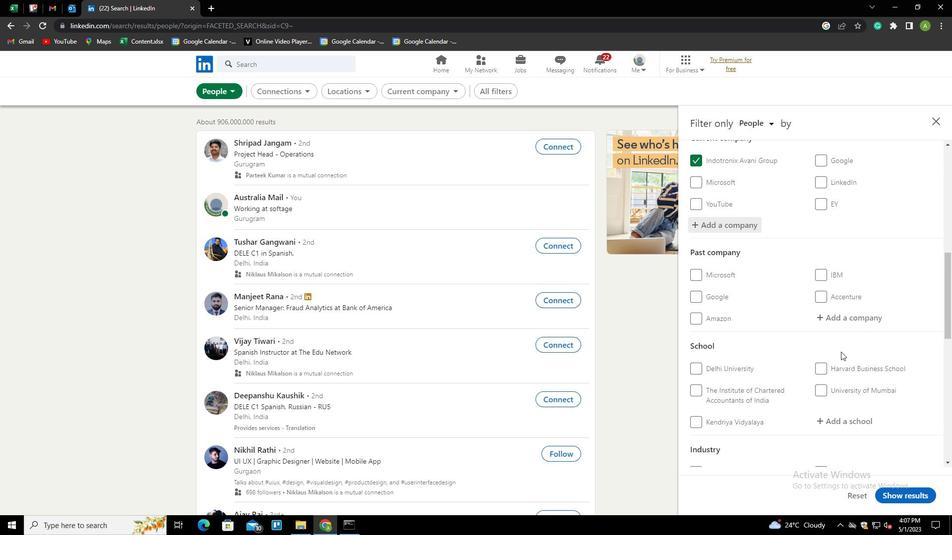 
Action: Mouse scrolled (841, 358) with delta (0, 0)
Screenshot: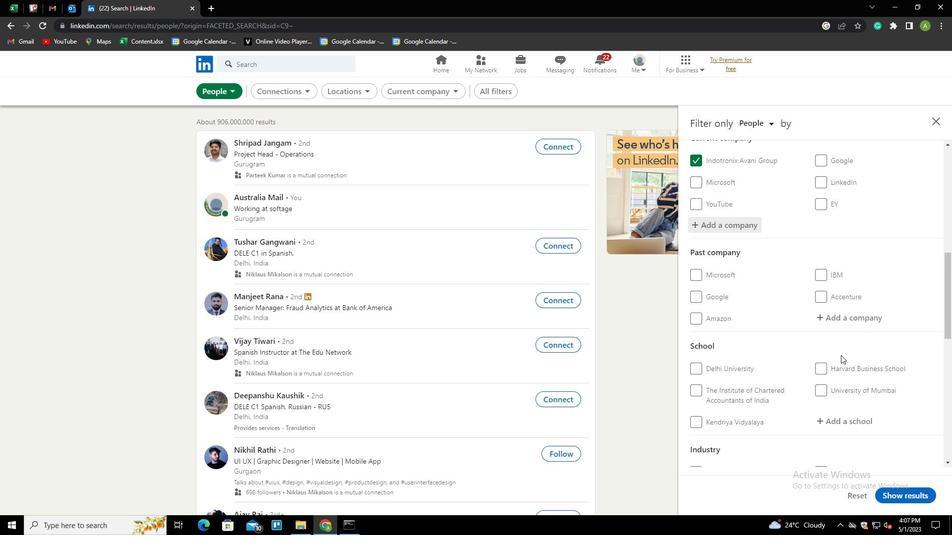 
Action: Mouse scrolled (841, 358) with delta (0, 0)
Screenshot: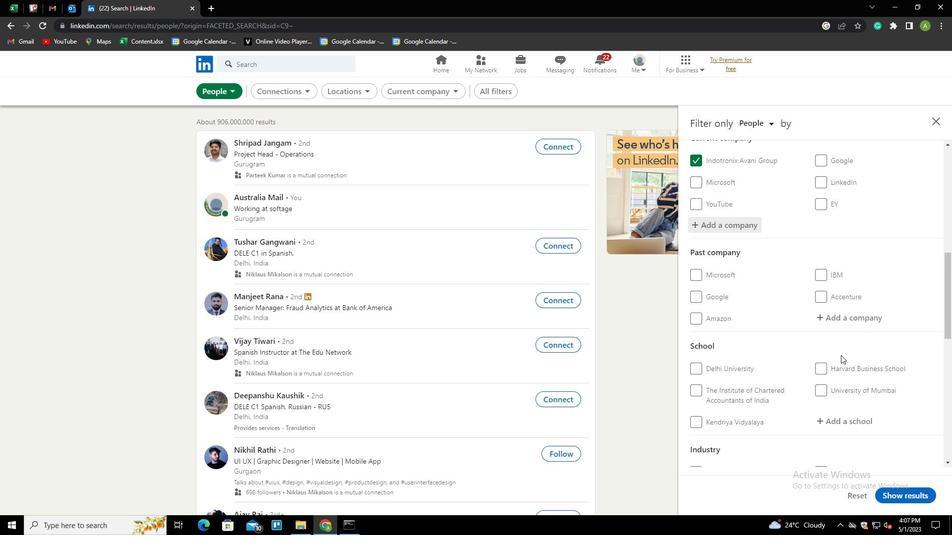 
Action: Mouse moved to (839, 268)
Screenshot: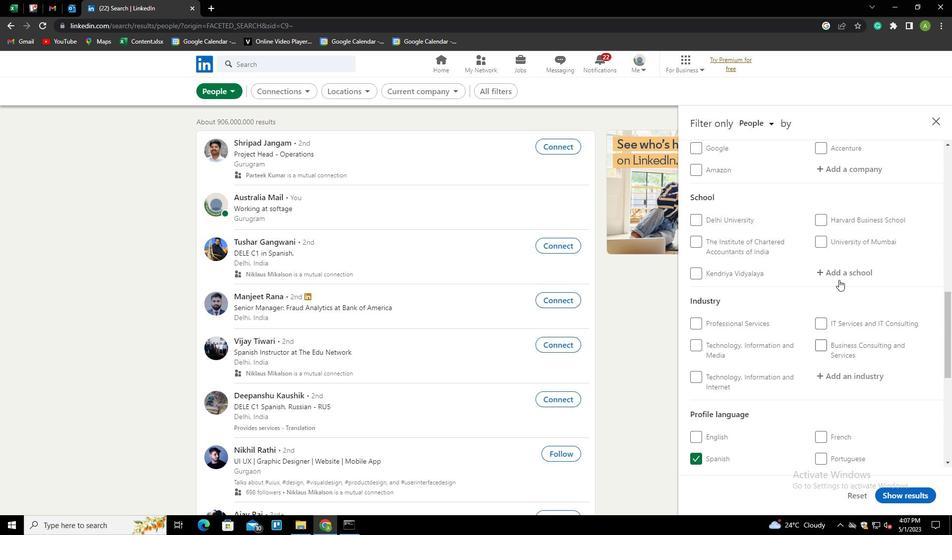
Action: Mouse pressed left at (839, 268)
Screenshot: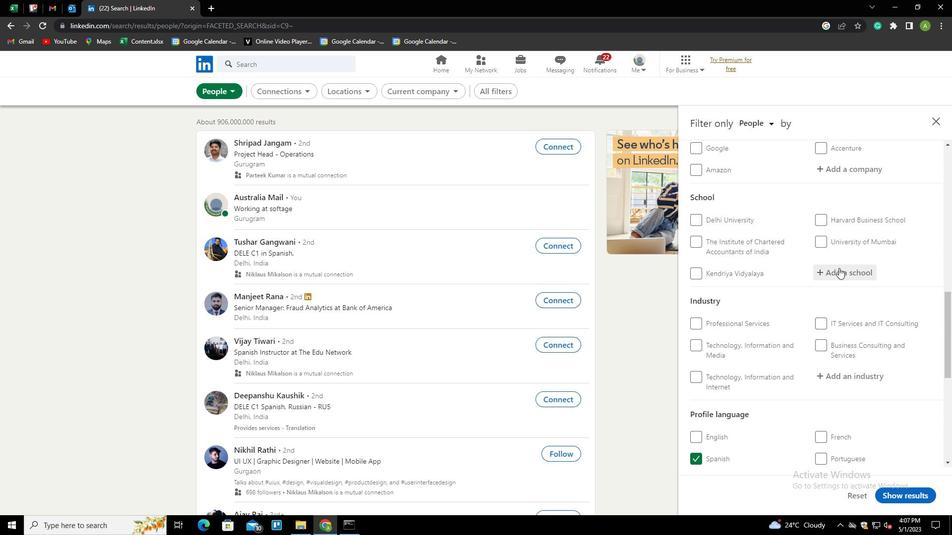 
Action: Key pressed <Key.shift>RAHASTHAN<Key.space>JOBS<Key.left><Key.left><Key.left><Key.left><Key.left><Key.left><Key.left><Key.left><Key.left><Key.left><Key.left><Key.backspace>J<Key.down><Key.enter>
Screenshot: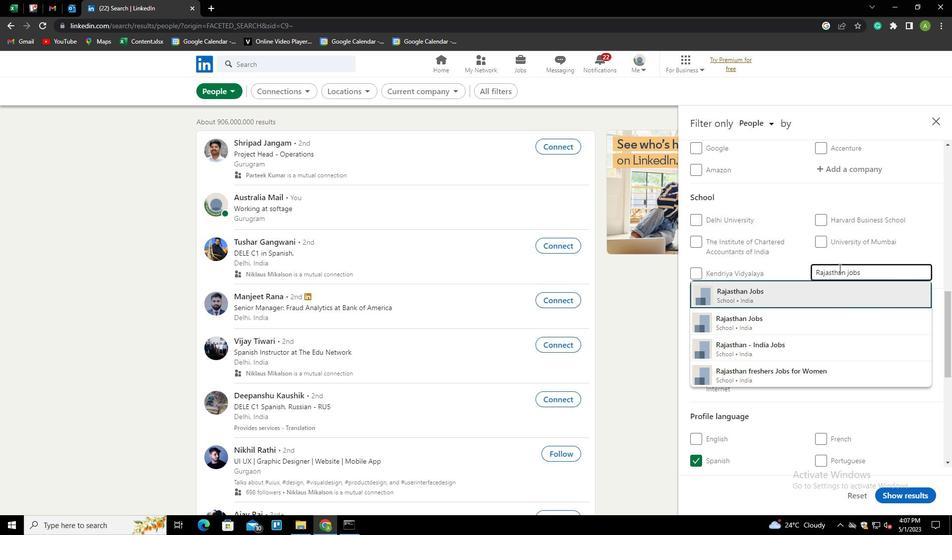 
Action: Mouse scrolled (839, 267) with delta (0, 0)
Screenshot: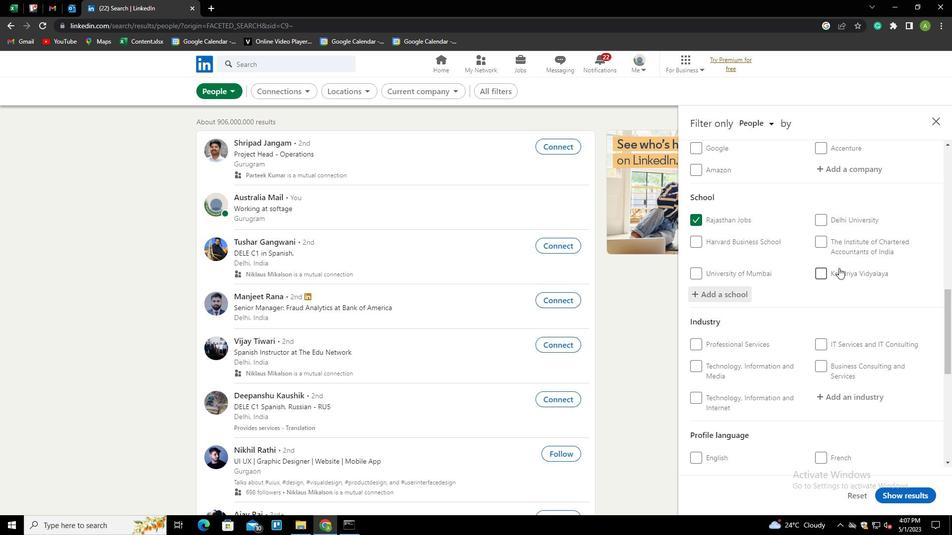 
Action: Mouse scrolled (839, 267) with delta (0, 0)
Screenshot: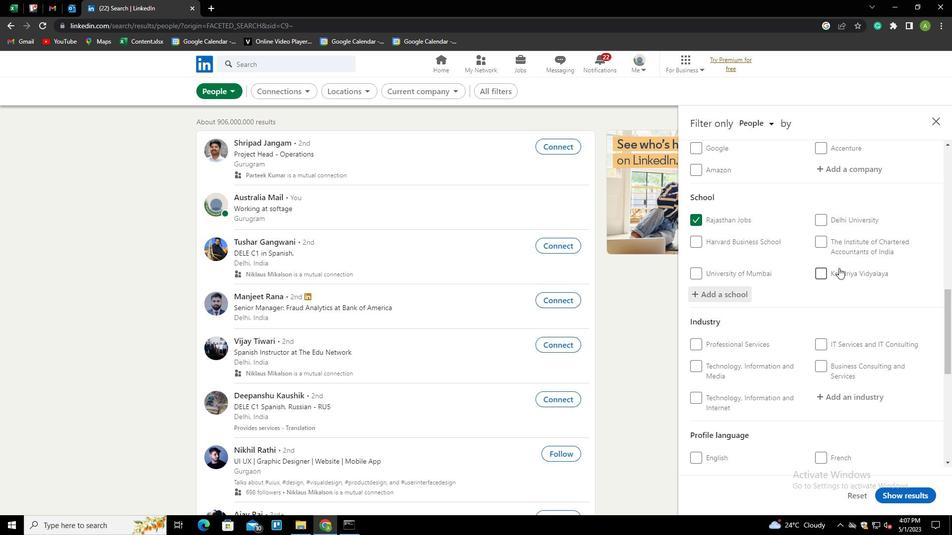 
Action: Mouse scrolled (839, 267) with delta (0, 0)
Screenshot: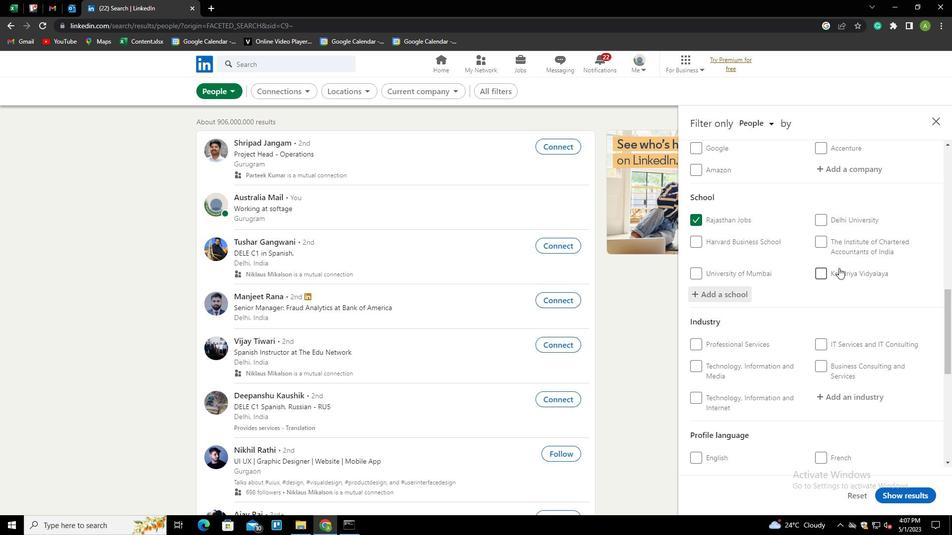 
Action: Mouse moved to (834, 250)
Screenshot: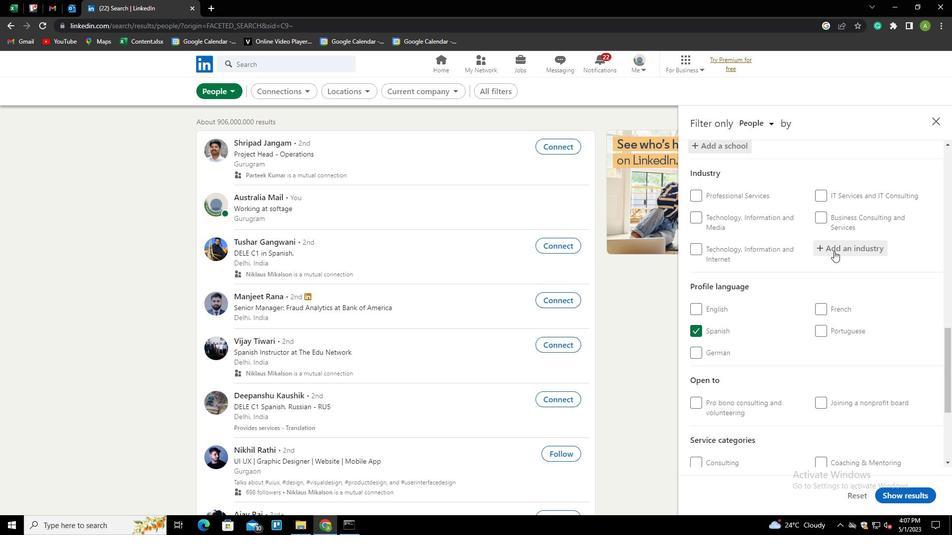 
Action: Mouse pressed left at (834, 250)
Screenshot: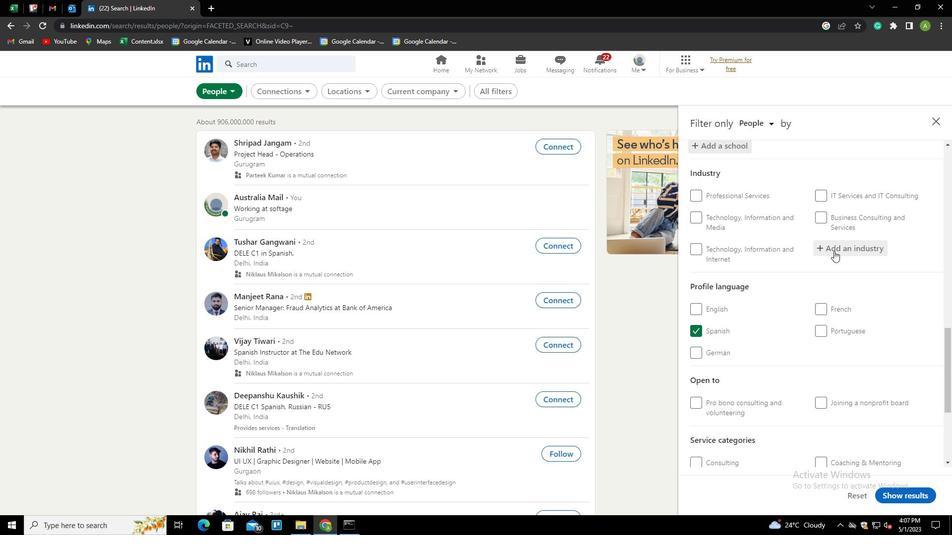 
Action: Mouse moved to (833, 249)
Screenshot: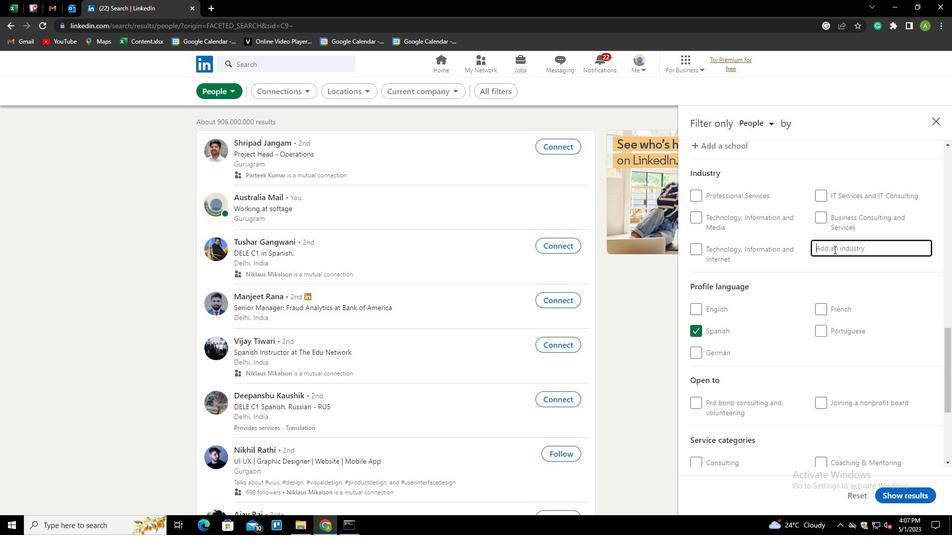 
Action: Key pressed <Key.shift>RETAIL<Key.space>BUIL<Key.down><Key.enter>
Screenshot: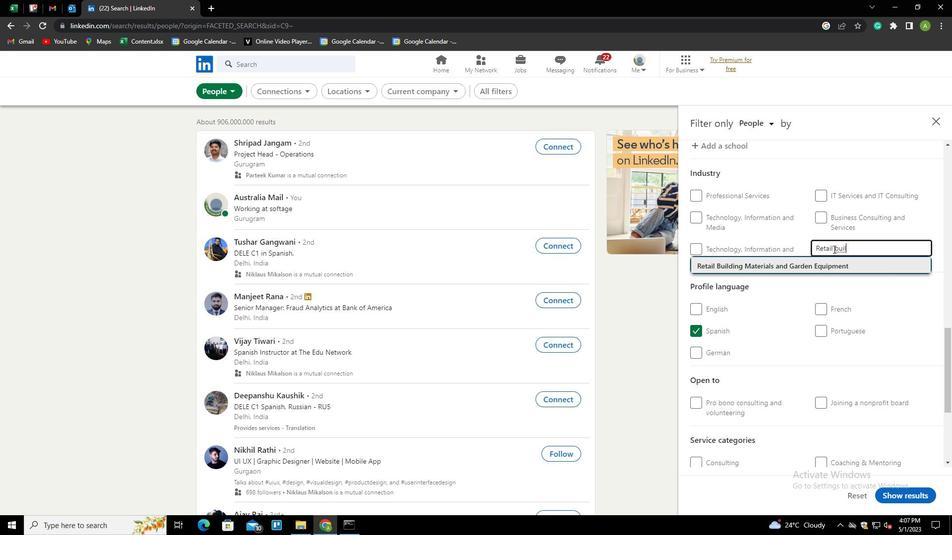 
Action: Mouse scrolled (833, 249) with delta (0, 0)
Screenshot: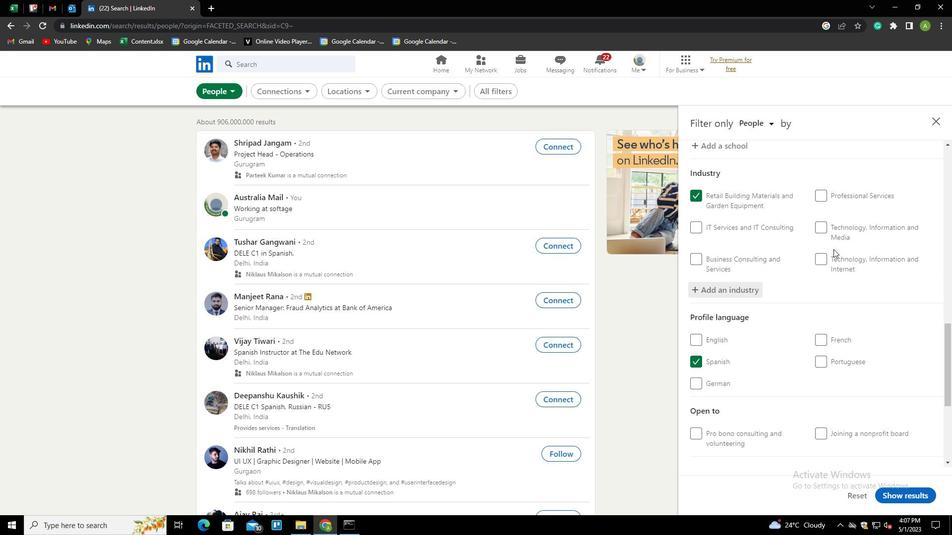 
Action: Mouse scrolled (833, 249) with delta (0, 0)
Screenshot: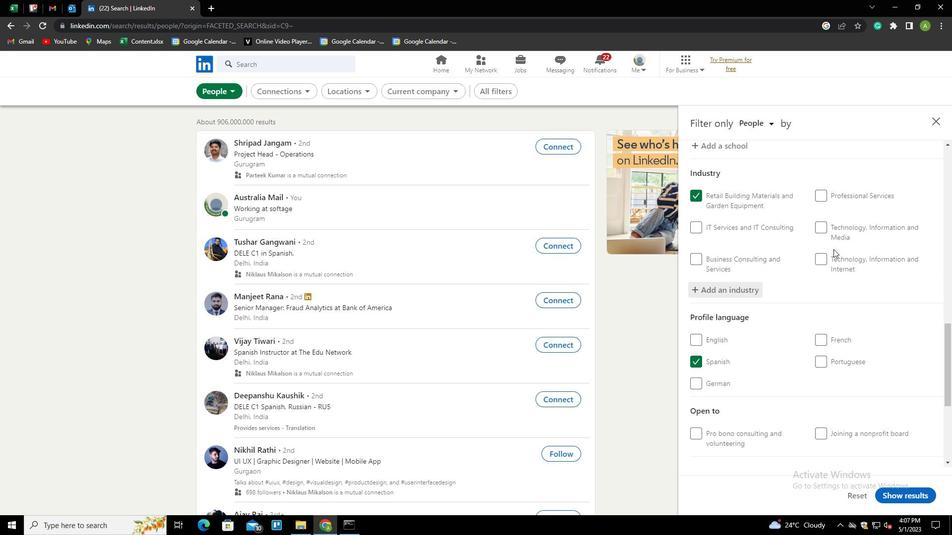 
Action: Mouse scrolled (833, 249) with delta (0, 0)
Screenshot: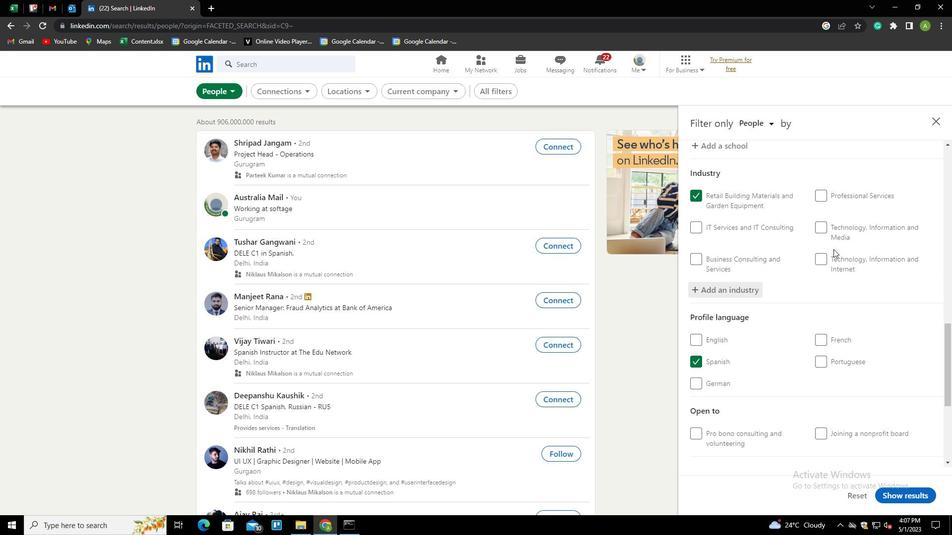 
Action: Mouse scrolled (833, 249) with delta (0, 0)
Screenshot: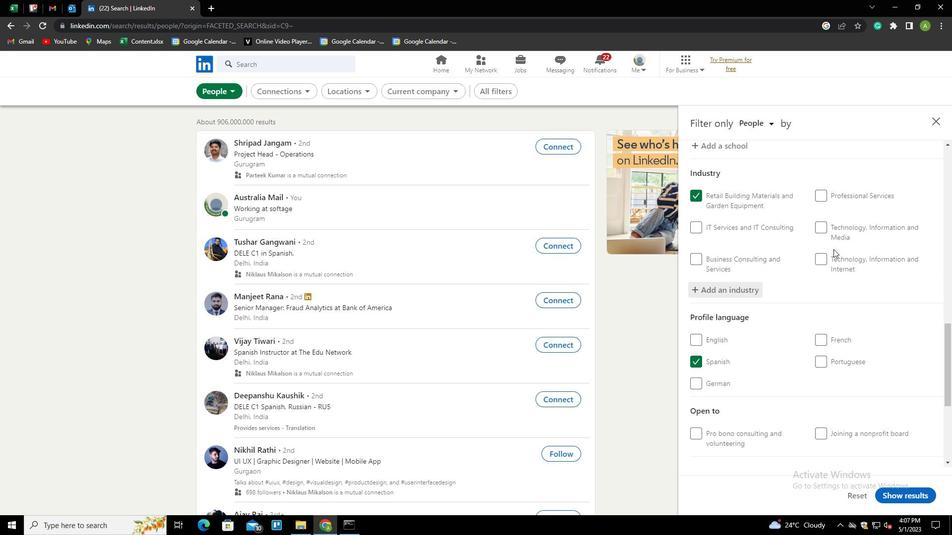 
Action: Mouse scrolled (833, 249) with delta (0, 0)
Screenshot: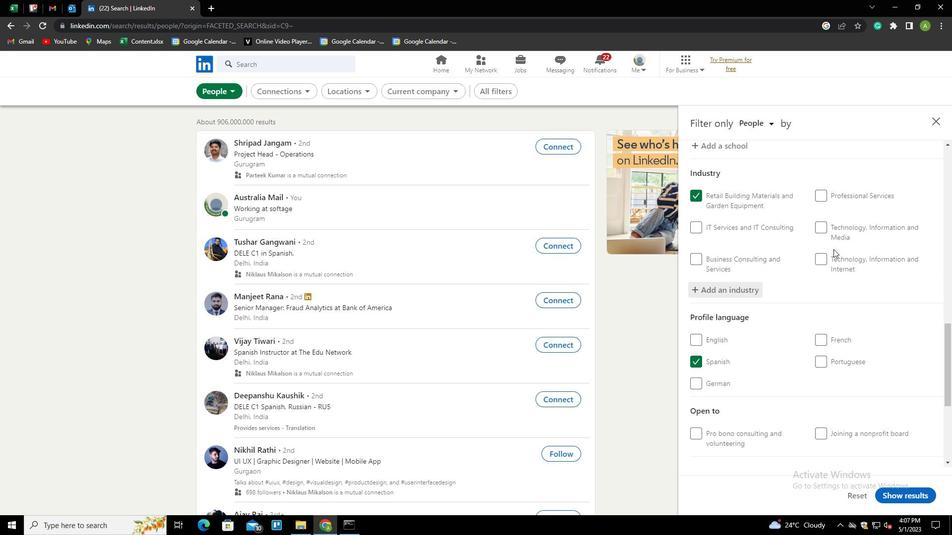 
Action: Mouse moved to (834, 330)
Screenshot: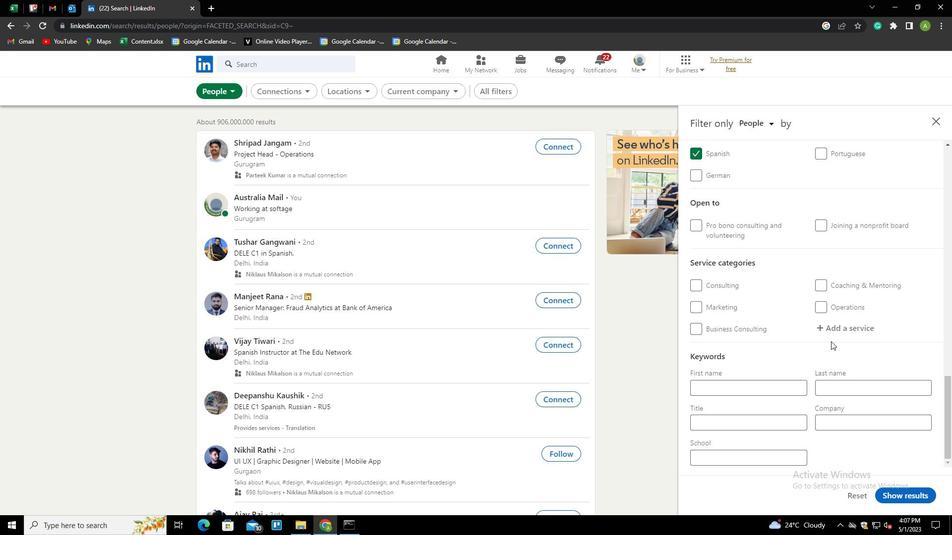 
Action: Mouse pressed left at (834, 330)
Screenshot: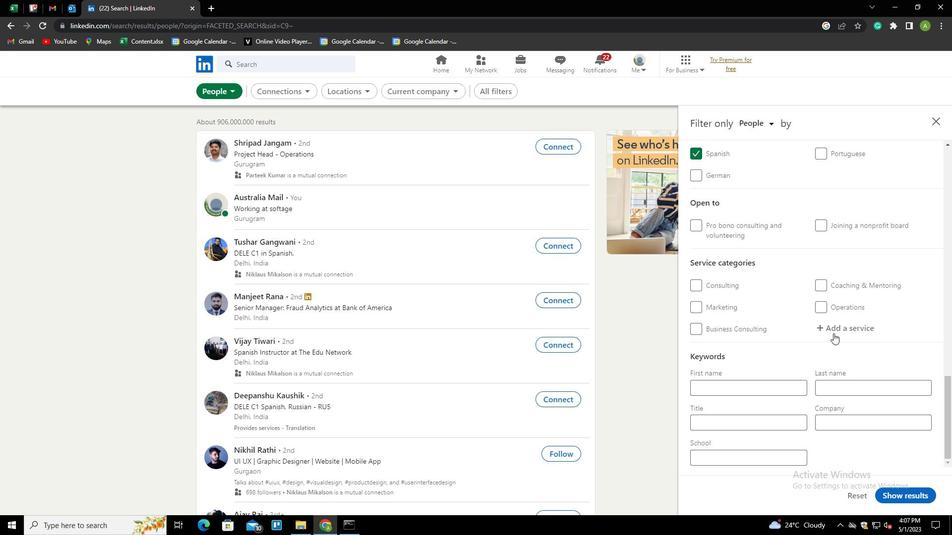 
Action: Mouse moved to (848, 329)
Screenshot: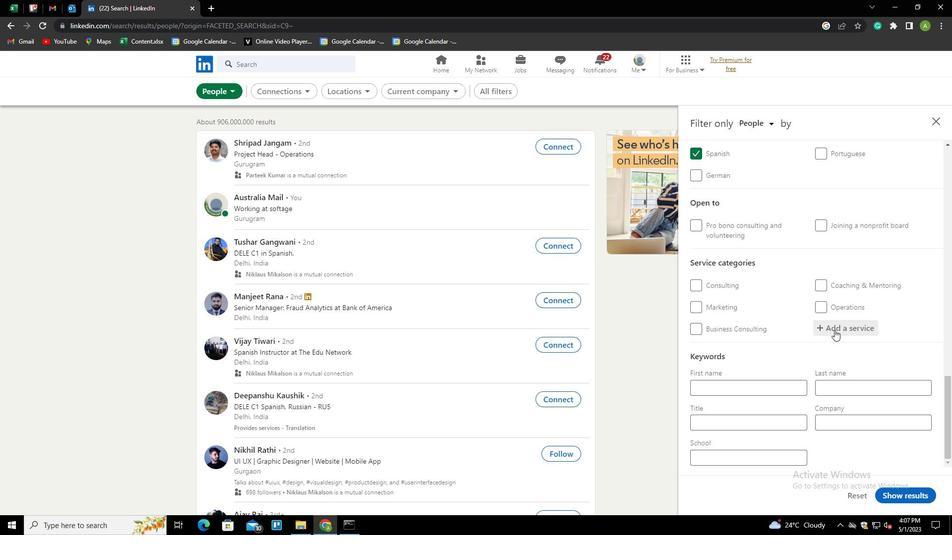
Action: Mouse pressed left at (848, 329)
Screenshot: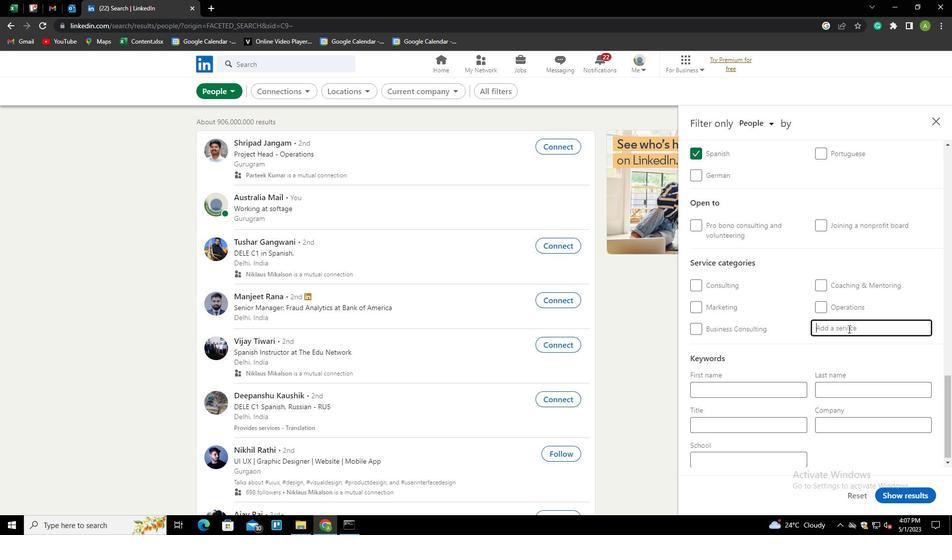 
Action: Key pressed <Key.shift>EXECUT<Key.down><Key.down><Key.enter>
Screenshot: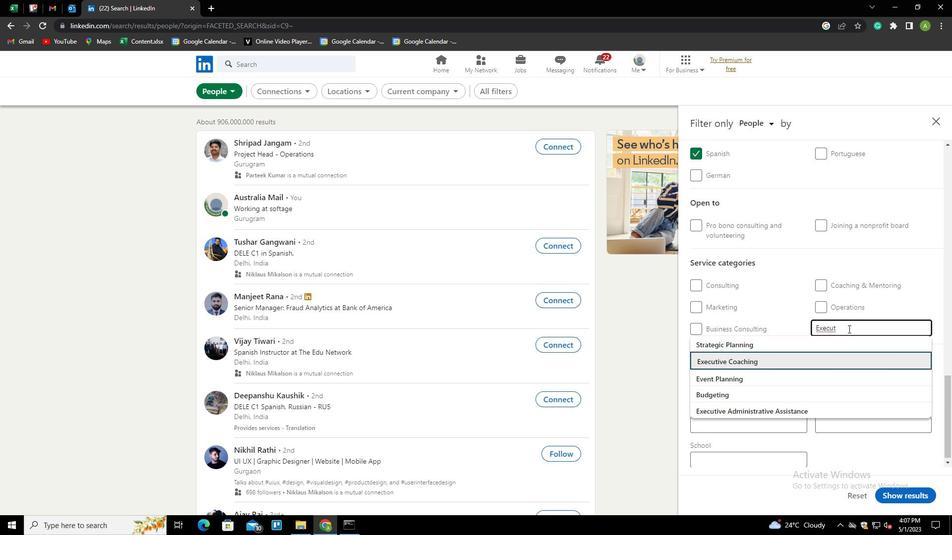 
Action: Mouse moved to (780, 303)
Screenshot: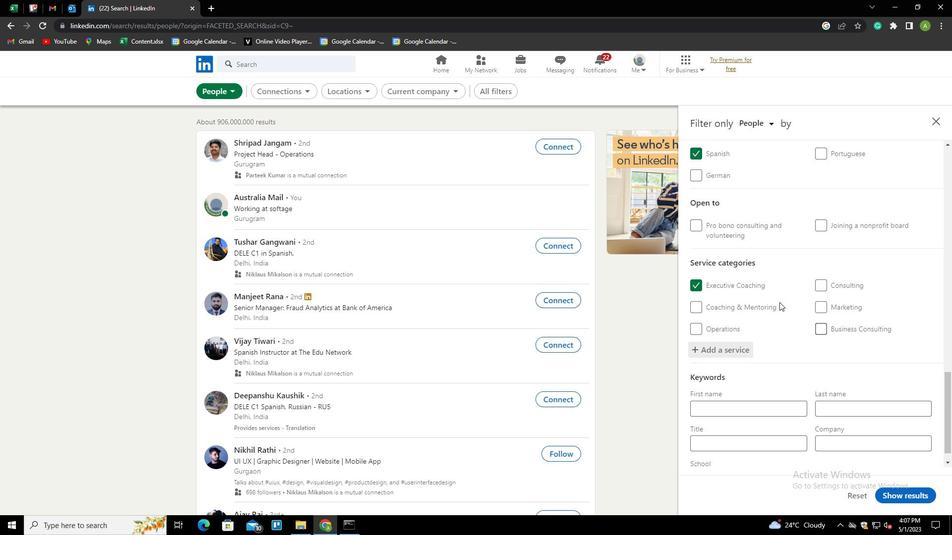 
Action: Mouse scrolled (780, 303) with delta (0, 0)
Screenshot: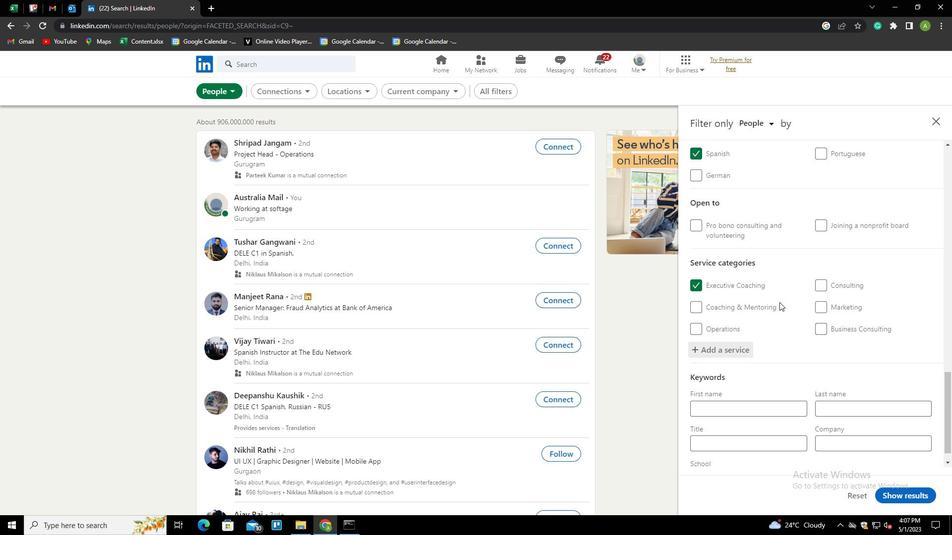 
Action: Mouse scrolled (780, 303) with delta (0, 0)
Screenshot: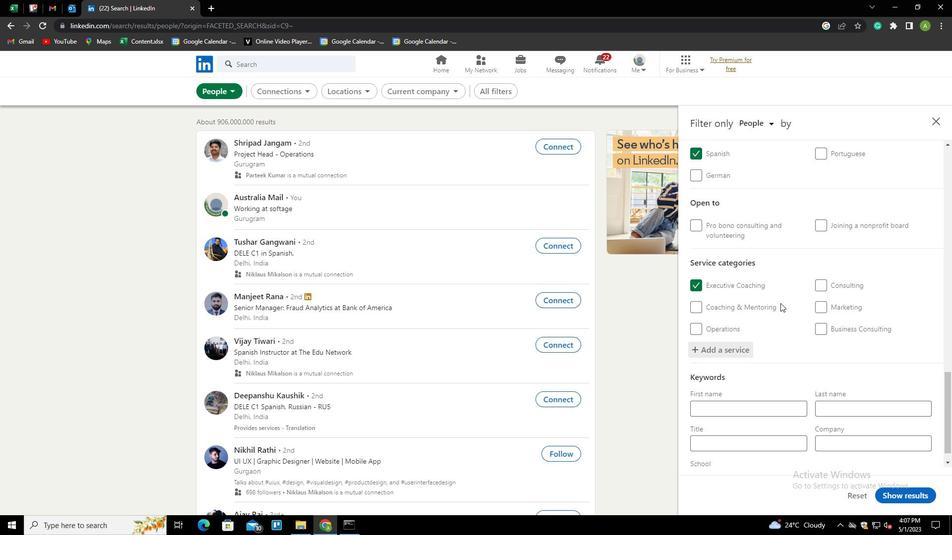 
Action: Mouse moved to (780, 304)
Screenshot: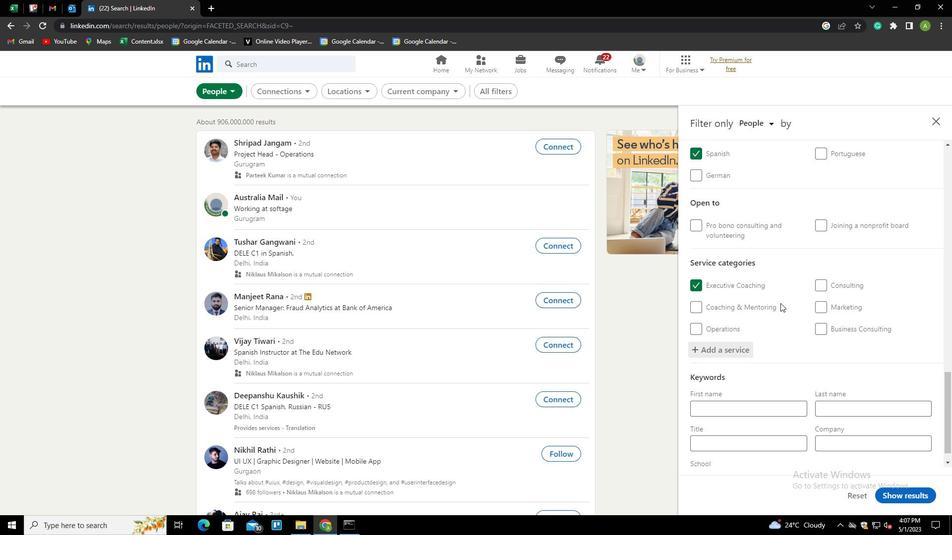 
Action: Mouse scrolled (780, 303) with delta (0, 0)
Screenshot: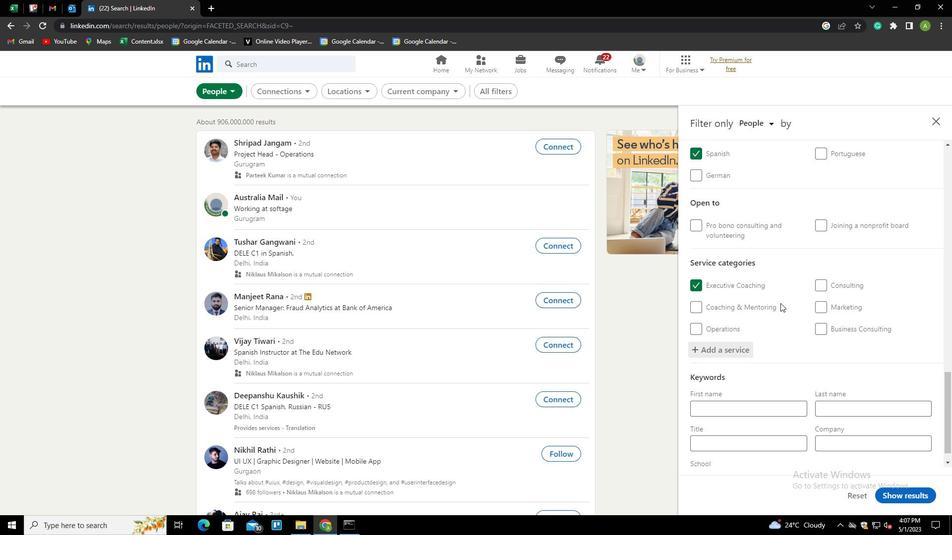 
Action: Mouse moved to (780, 304)
Screenshot: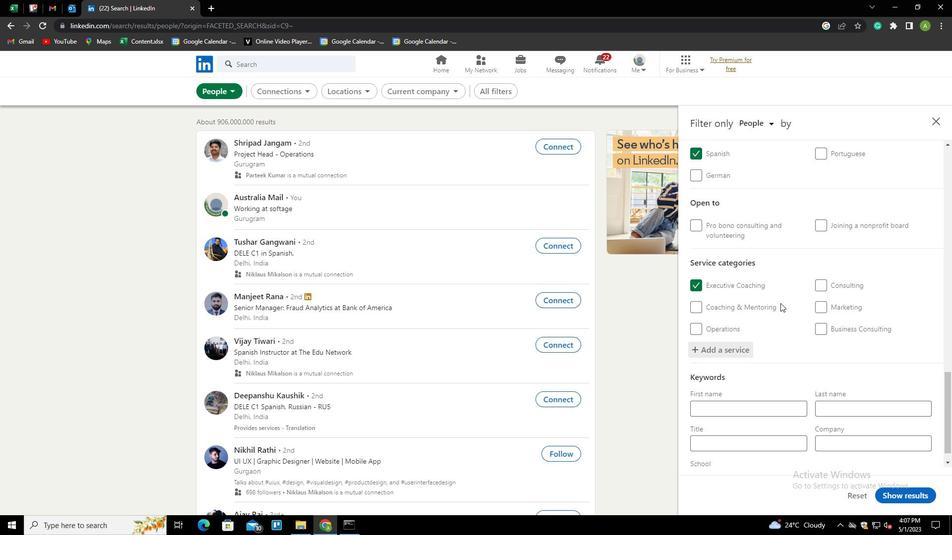 
Action: Mouse scrolled (780, 304) with delta (0, 0)
Screenshot: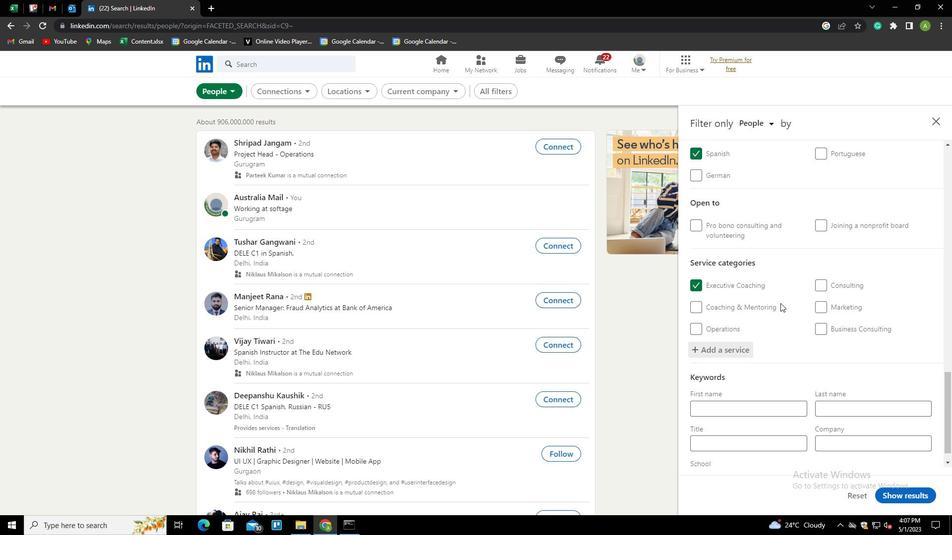 
Action: Mouse moved to (780, 305)
Screenshot: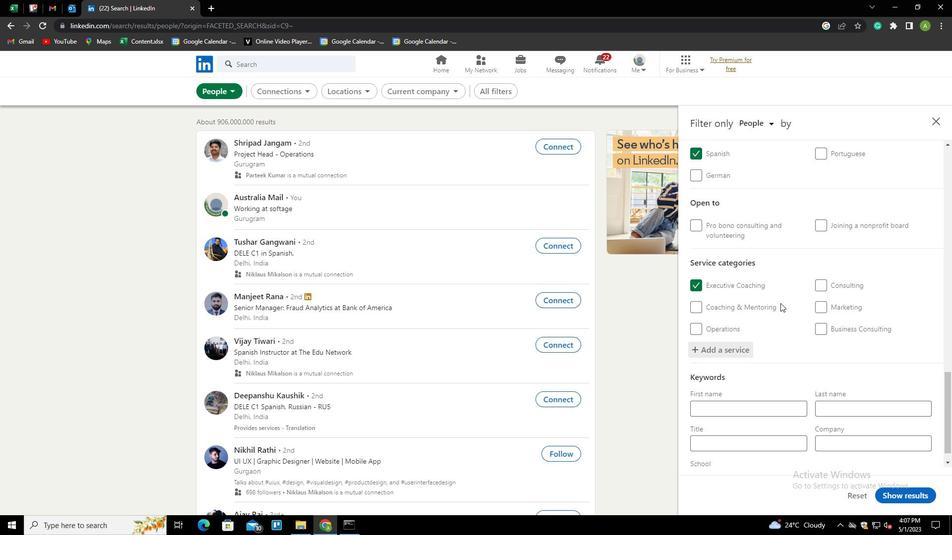 
Action: Mouse scrolled (780, 304) with delta (0, 0)
Screenshot: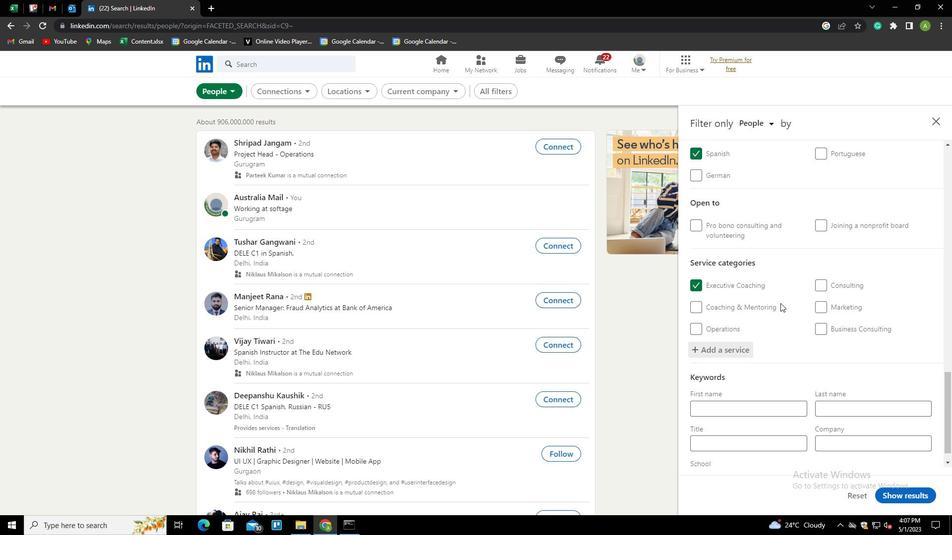 
Action: Mouse moved to (780, 306)
Screenshot: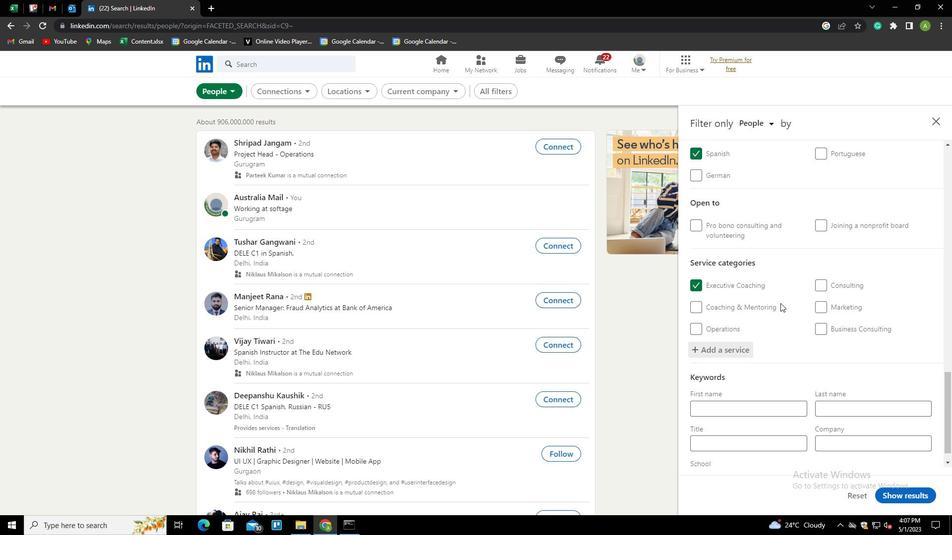 
Action: Mouse scrolled (780, 306) with delta (0, 0)
Screenshot: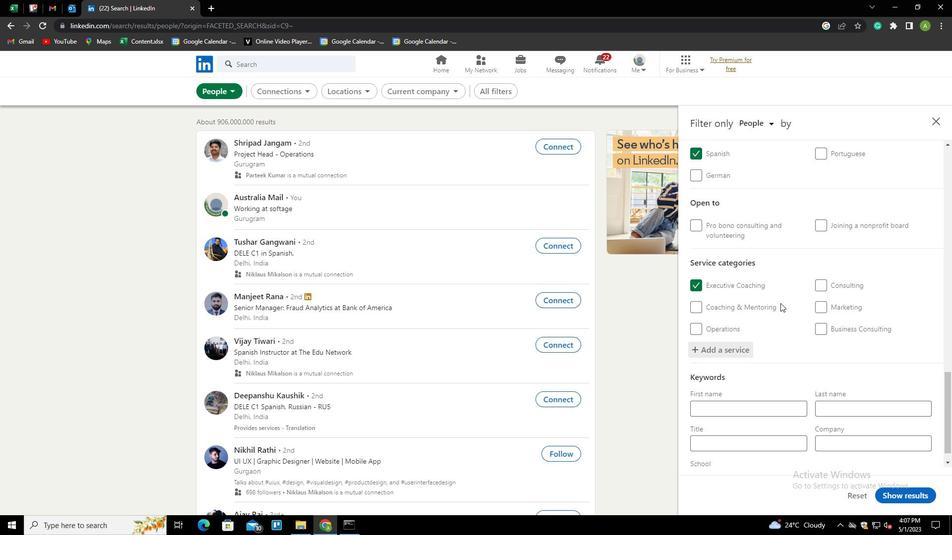 
Action: Mouse moved to (693, 421)
Screenshot: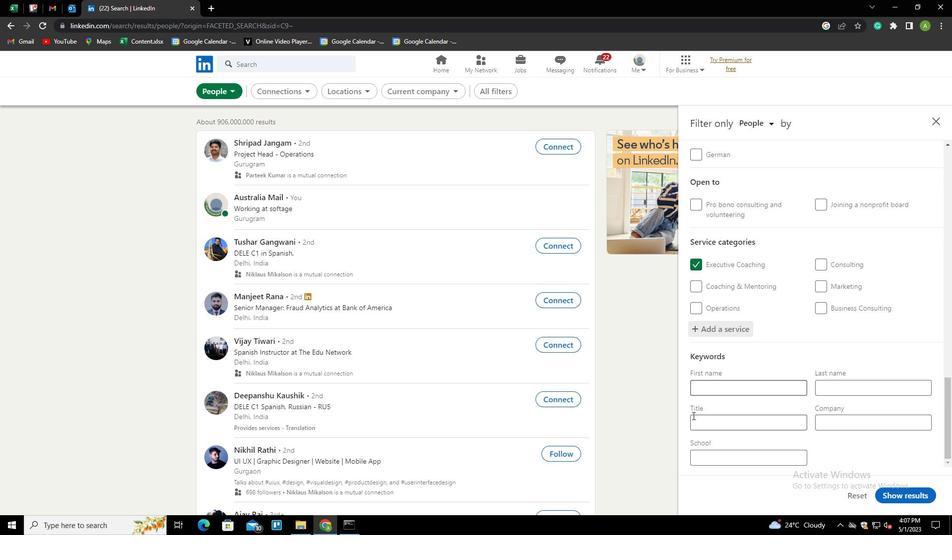 
Action: Mouse pressed left at (693, 421)
Screenshot: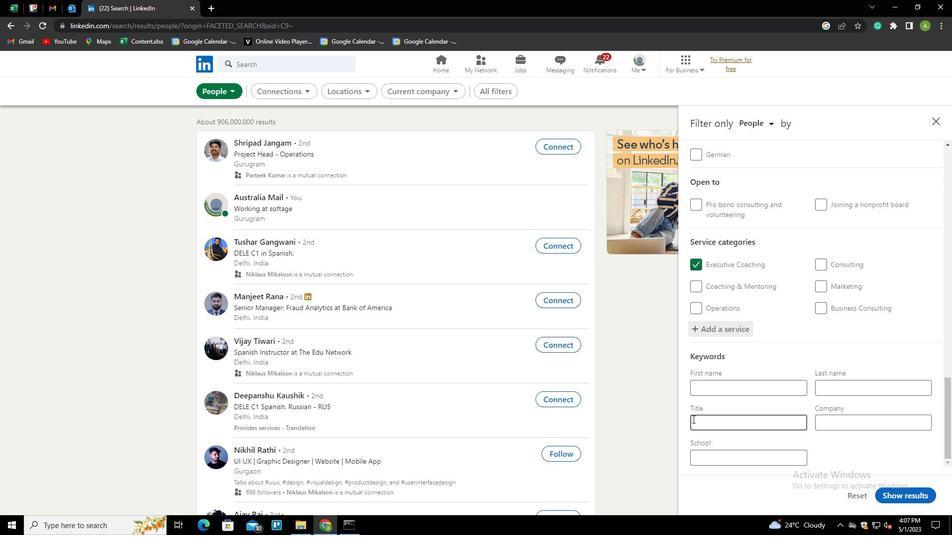 
Action: Mouse moved to (699, 427)
Screenshot: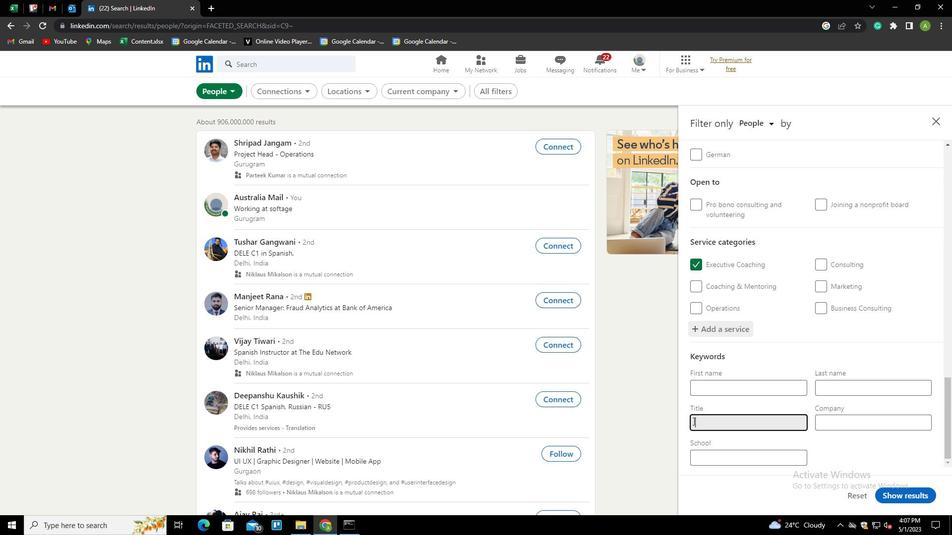 
Action: Key pressed <Key.shift>CONCIERGER
Screenshot: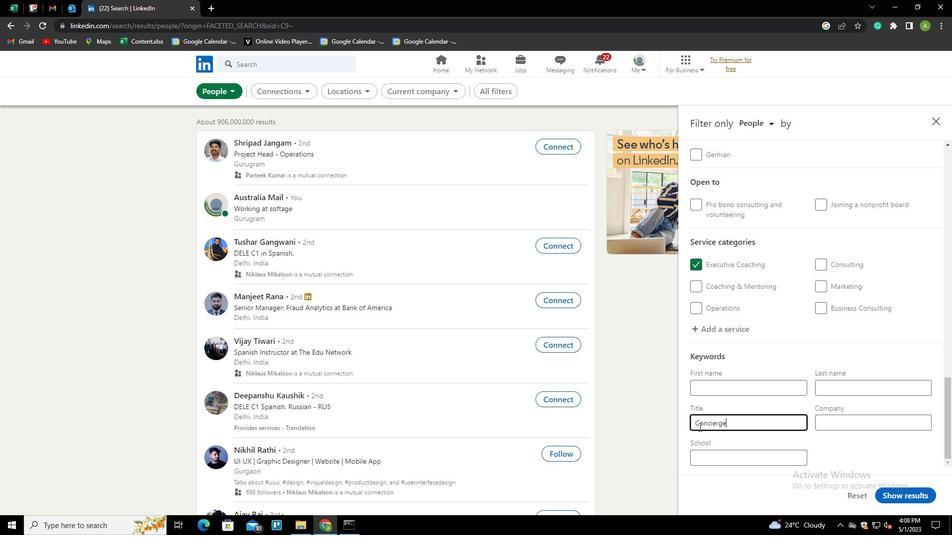 
Action: Mouse moved to (912, 455)
Screenshot: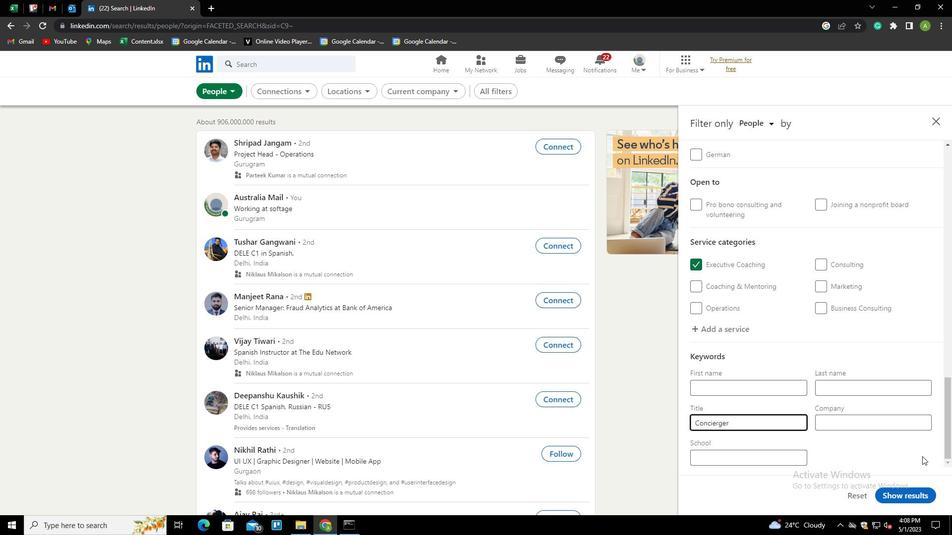 
Action: Mouse pressed left at (912, 455)
Screenshot: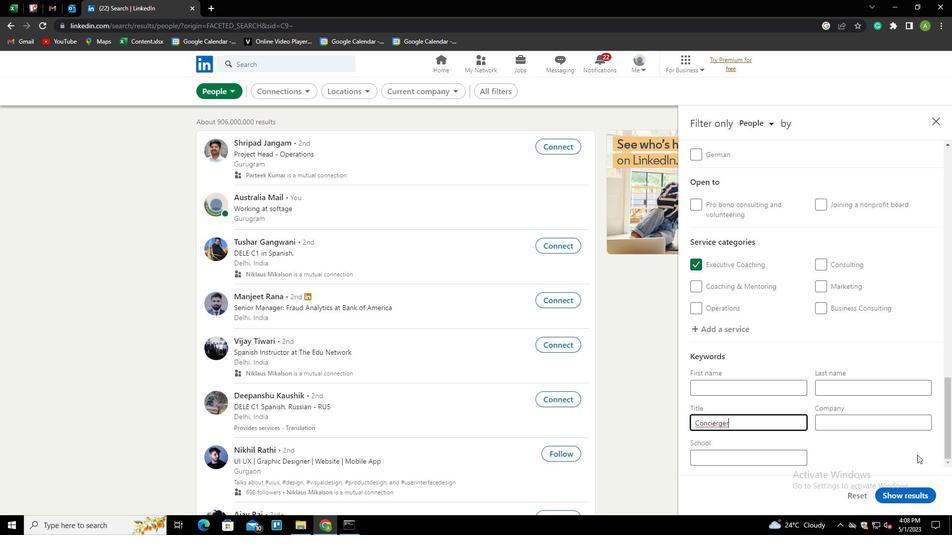 
Action: Mouse moved to (904, 499)
Screenshot: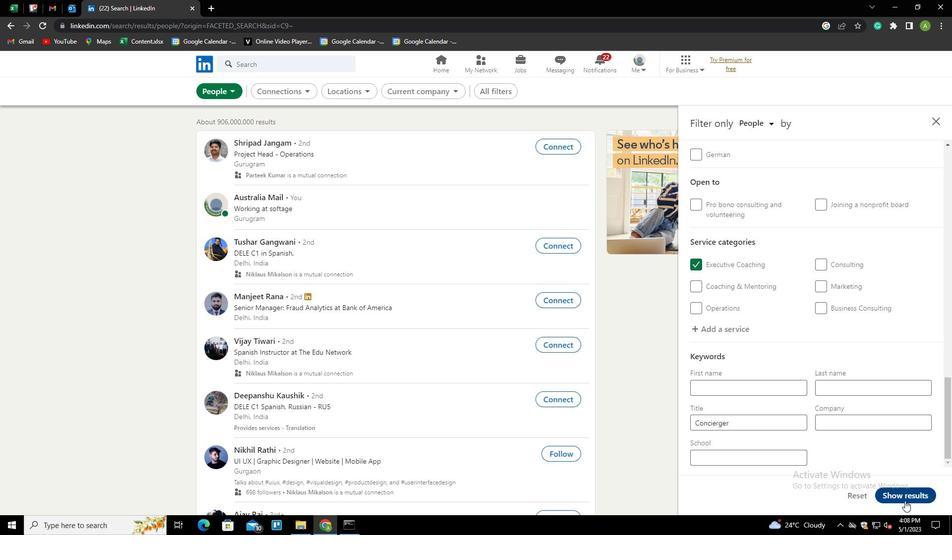 
Action: Mouse pressed left at (904, 499)
Screenshot: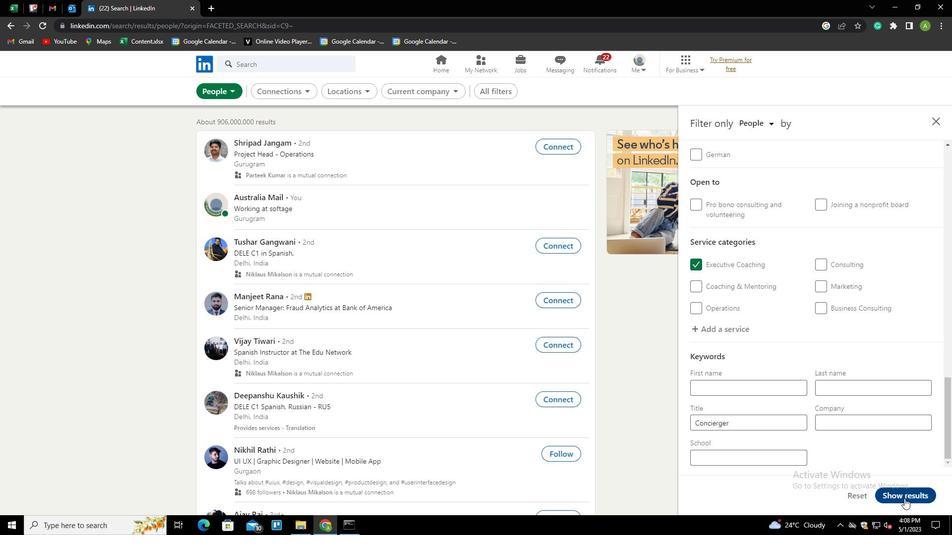
